 Task: Change  the formatting of the data to Which is Greater than 10 In conditional formating, put the option 'Red Text. 'add another formatting option Format As Table, insert the option Light Gray, Table style light 1 , change the format of Column Width to 15In the sheet   Apex Sales log book
Action: Mouse moved to (17, 128)
Screenshot: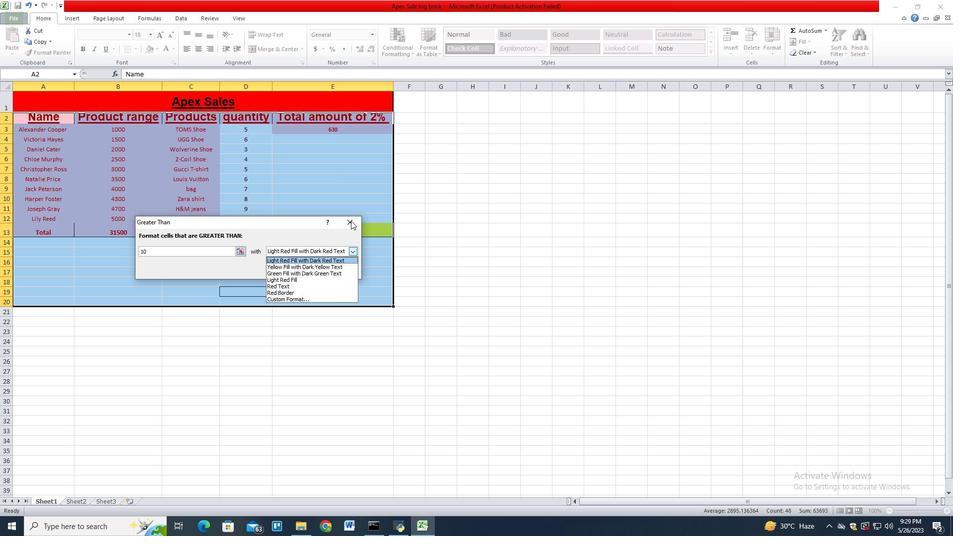 
Action: Mouse pressed left at (17, 128)
Screenshot: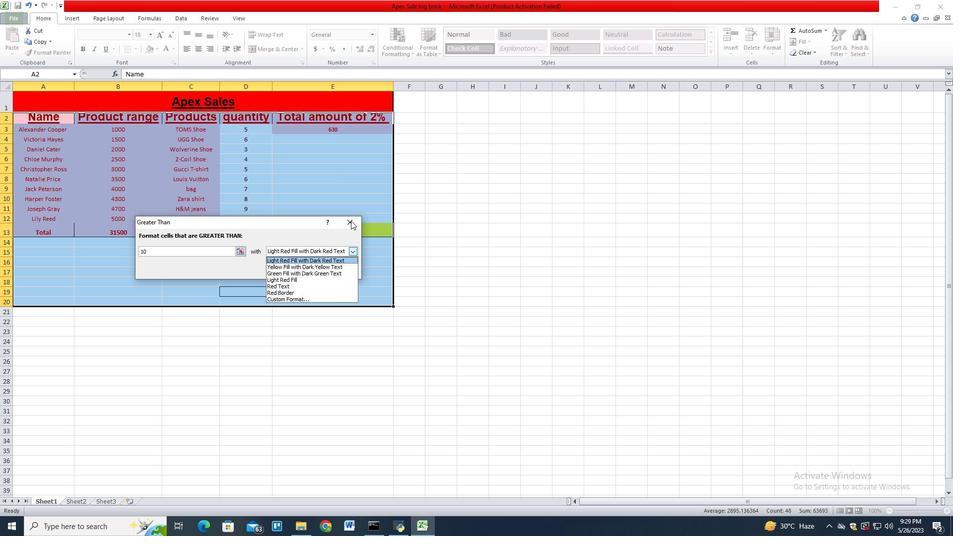 
Action: Mouse moved to (23, 132)
Screenshot: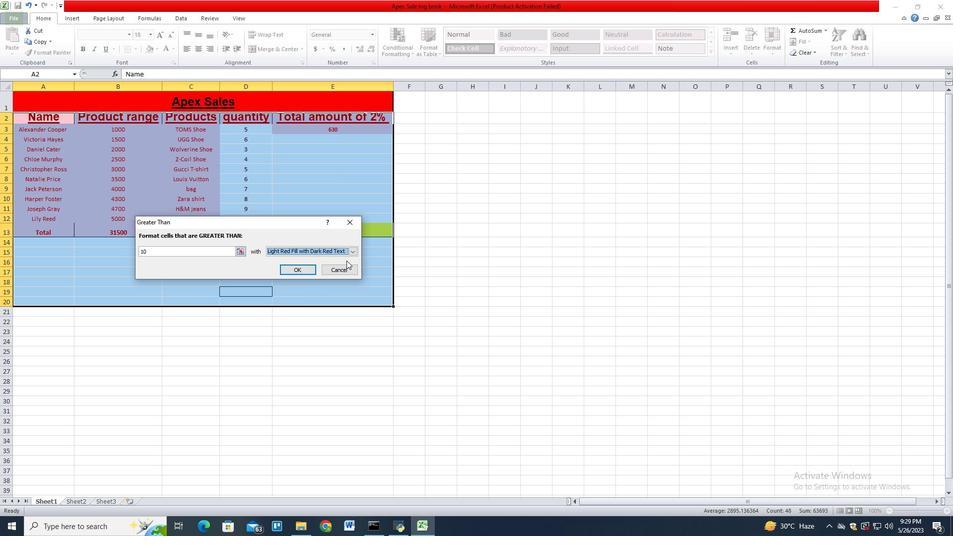 
Action: Mouse pressed left at (23, 132)
Screenshot: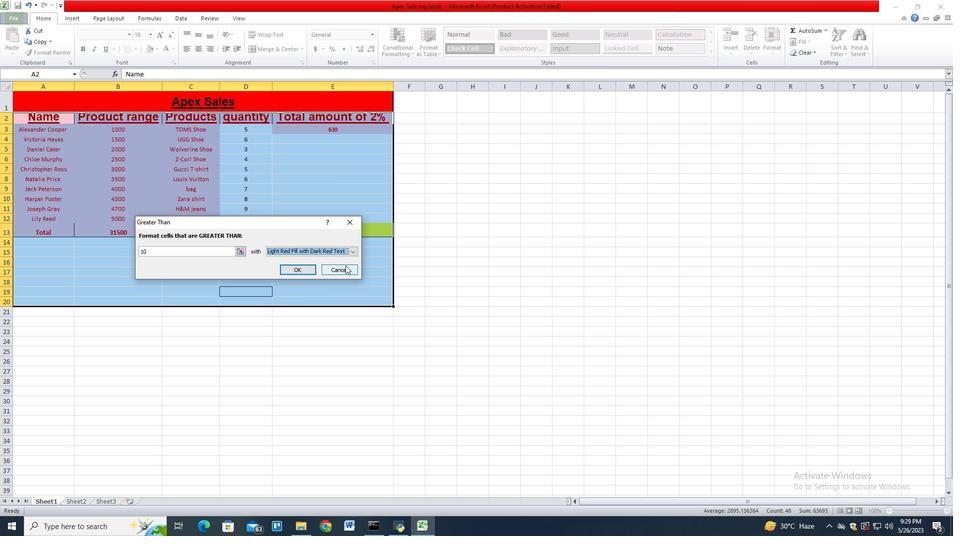 
Action: Mouse moved to (149, 34)
Screenshot: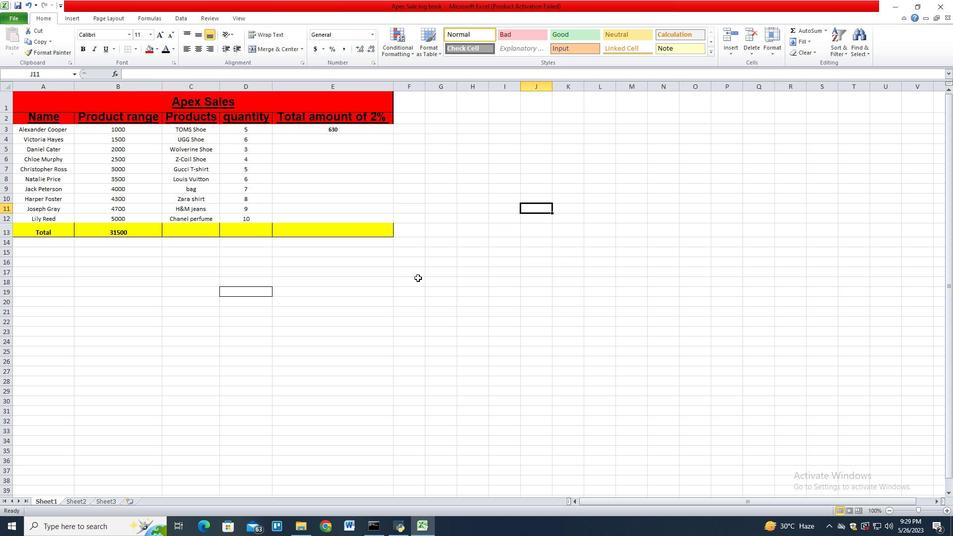 
Action: Mouse pressed left at (149, 34)
Screenshot: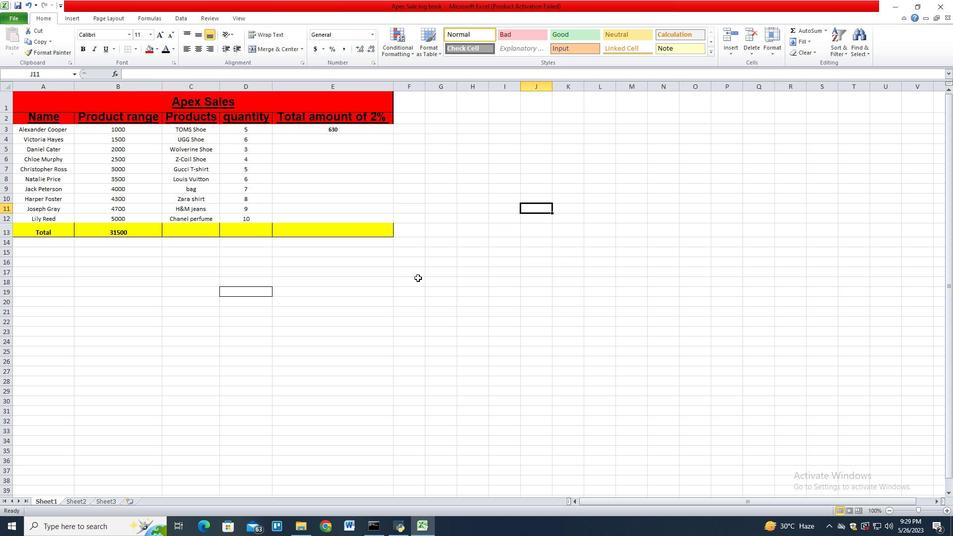 
Action: Mouse moved to (143, 60)
Screenshot: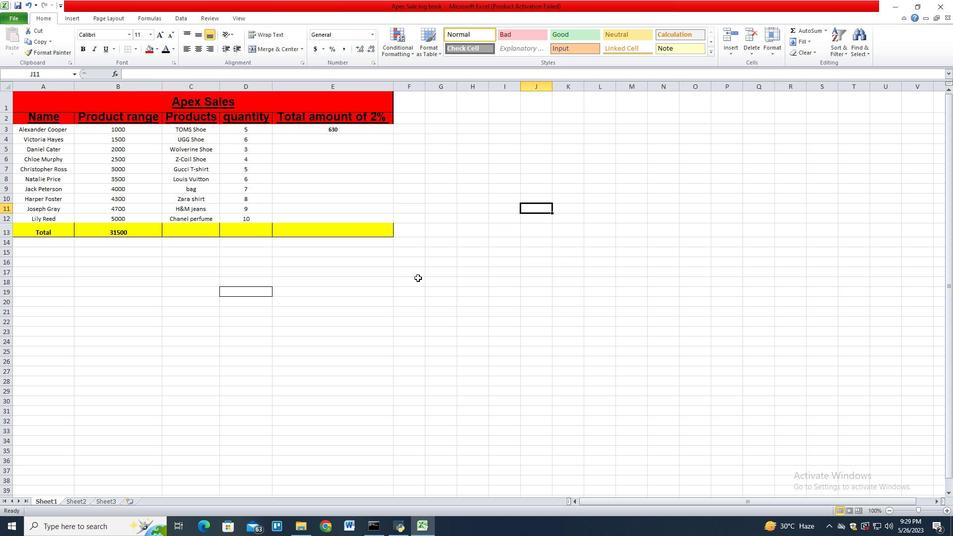 
Action: Mouse pressed left at (143, 60)
Screenshot: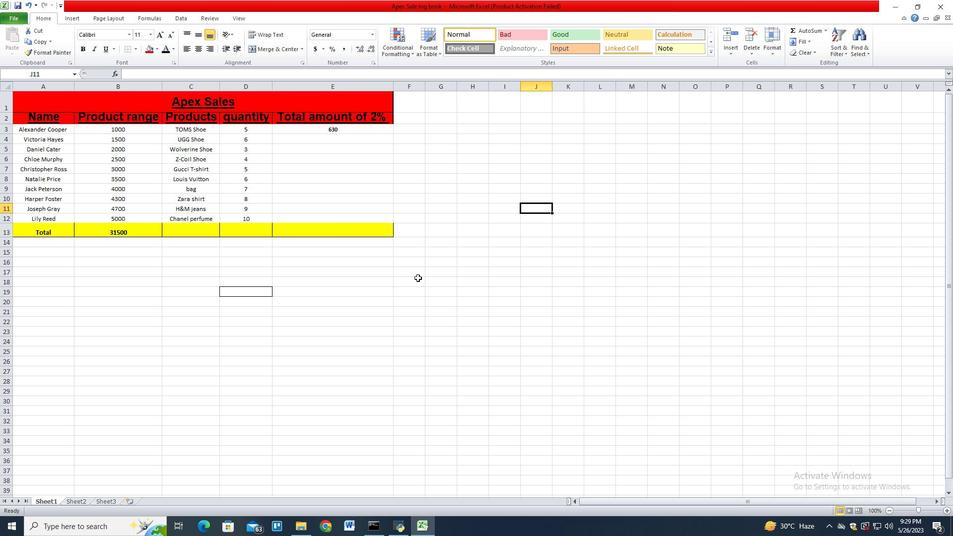 
Action: Mouse moved to (43, 132)
Screenshot: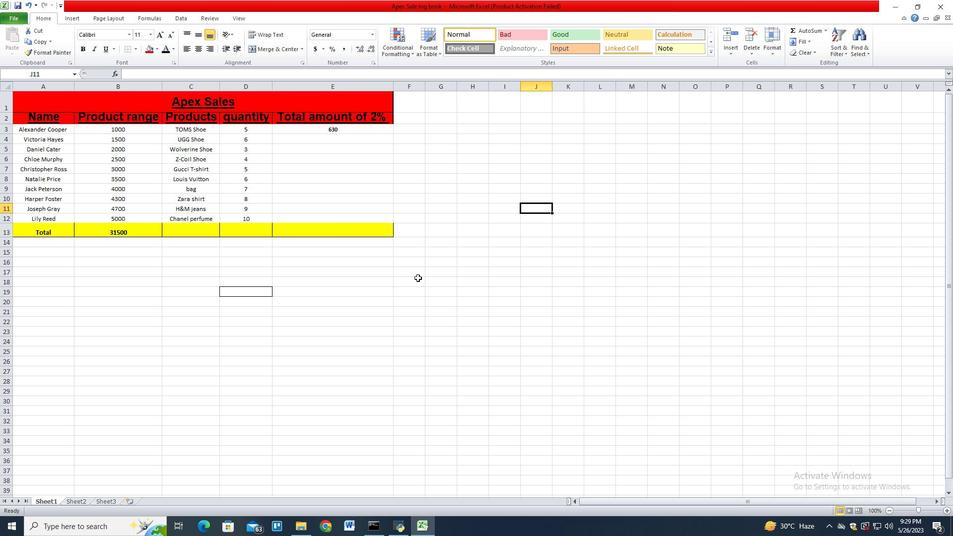 
Action: Mouse pressed left at (43, 132)
Screenshot: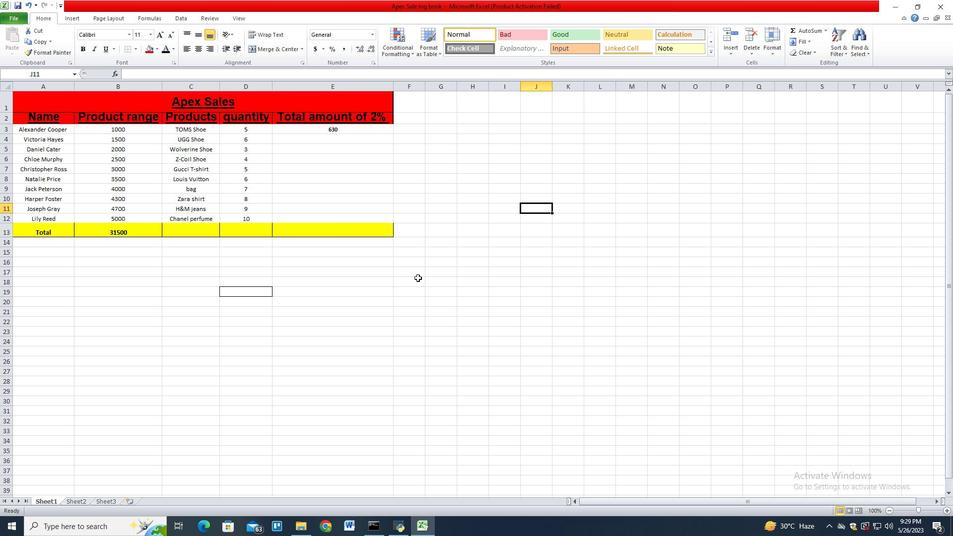 
Action: Mouse moved to (37, 119)
Screenshot: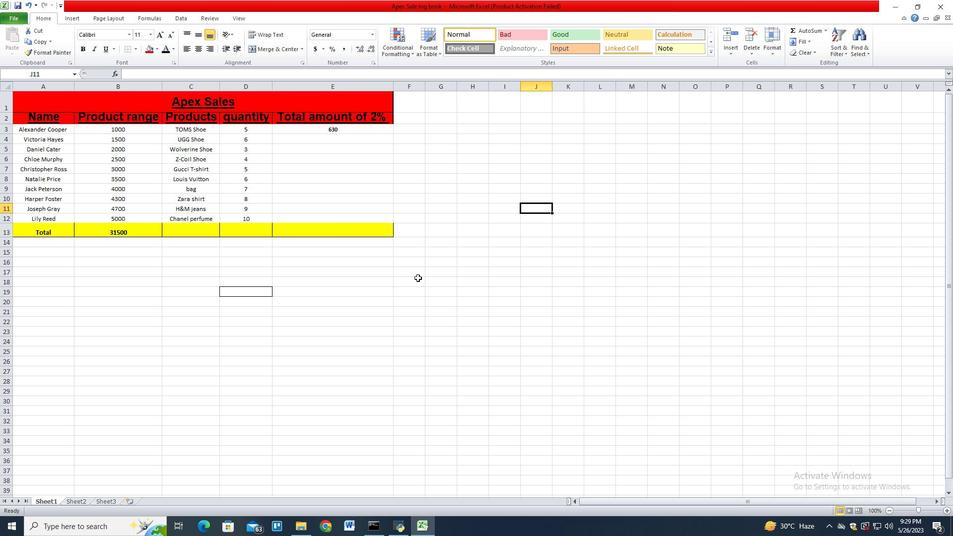 
Action: Mouse pressed left at (37, 119)
Screenshot: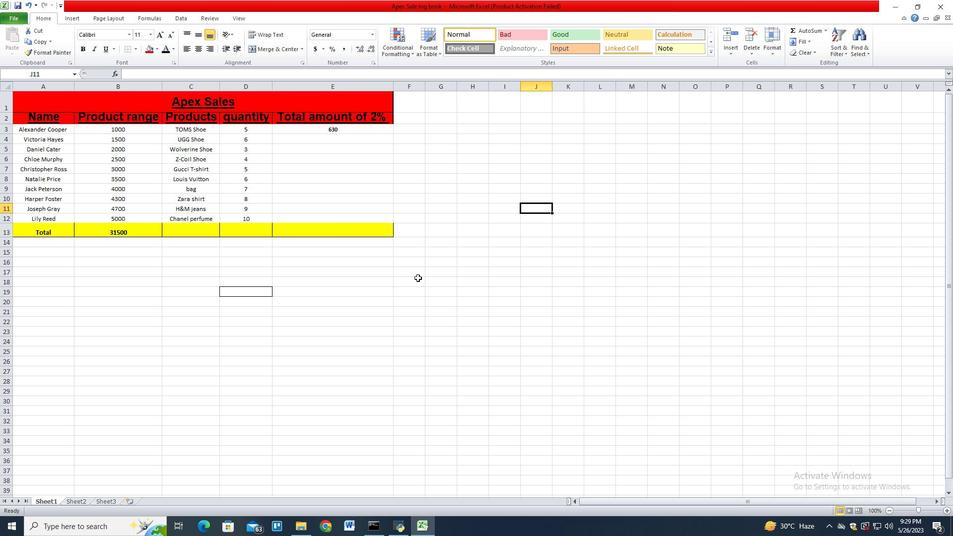 
Action: Mouse moved to (151, 50)
Screenshot: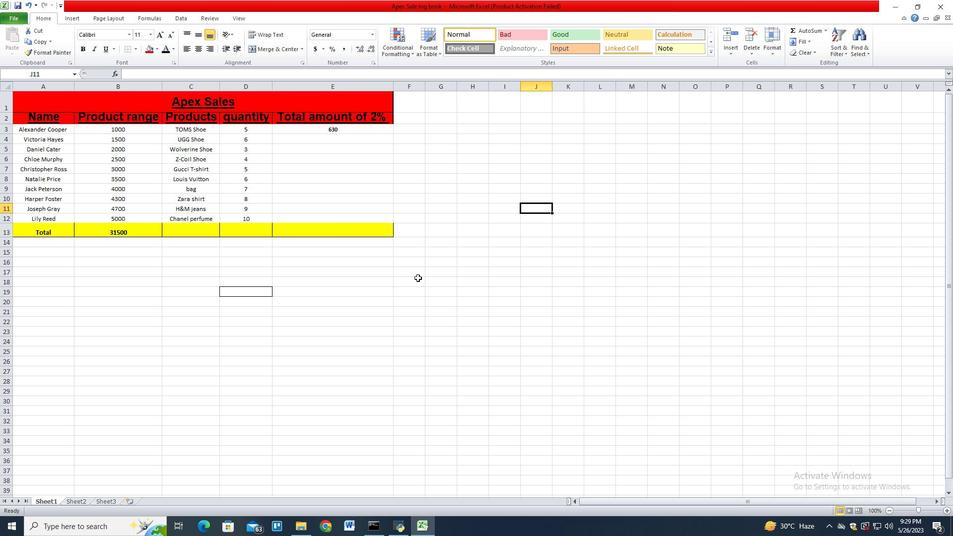 
Action: Mouse pressed left at (151, 50)
Screenshot: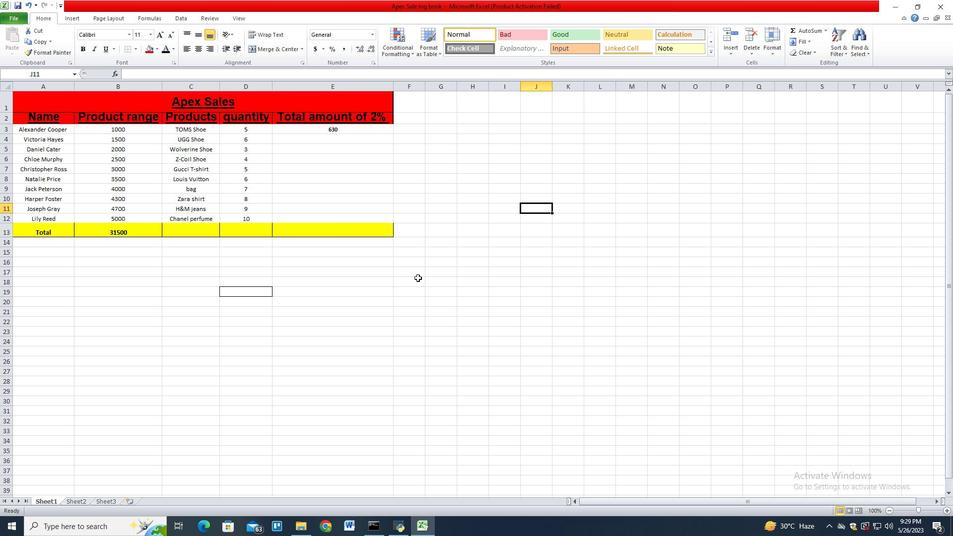 
Action: Mouse moved to (151, 51)
Screenshot: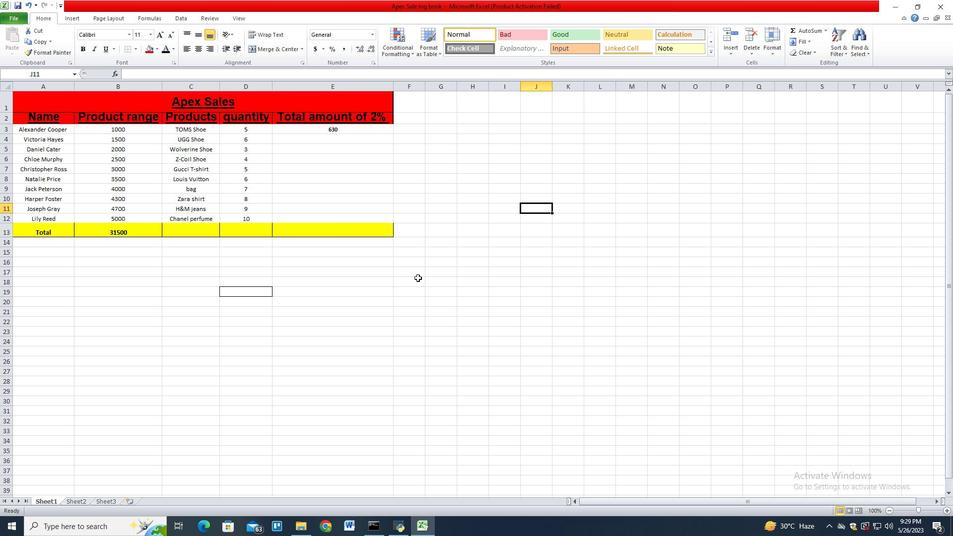 
Action: Mouse pressed left at (151, 51)
Screenshot: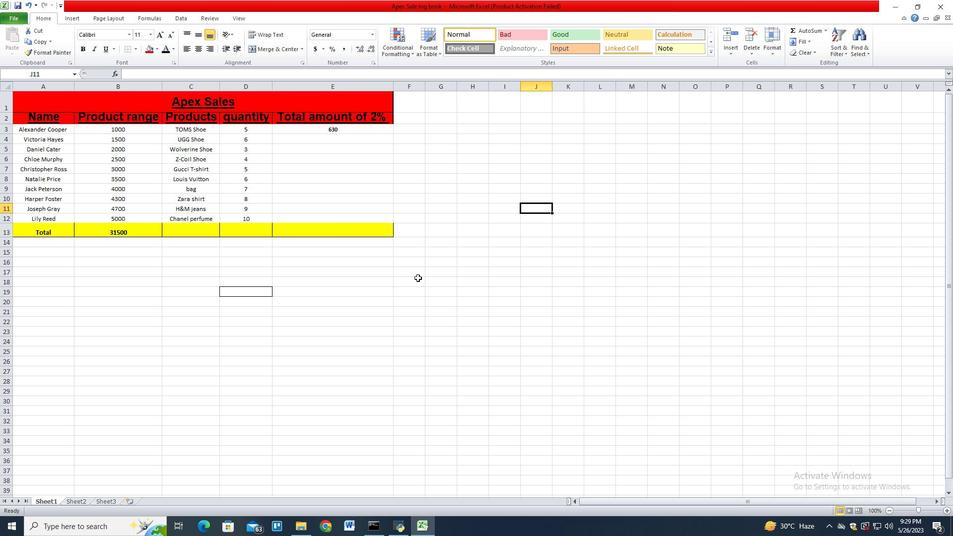 
Action: Mouse moved to (151, 50)
Screenshot: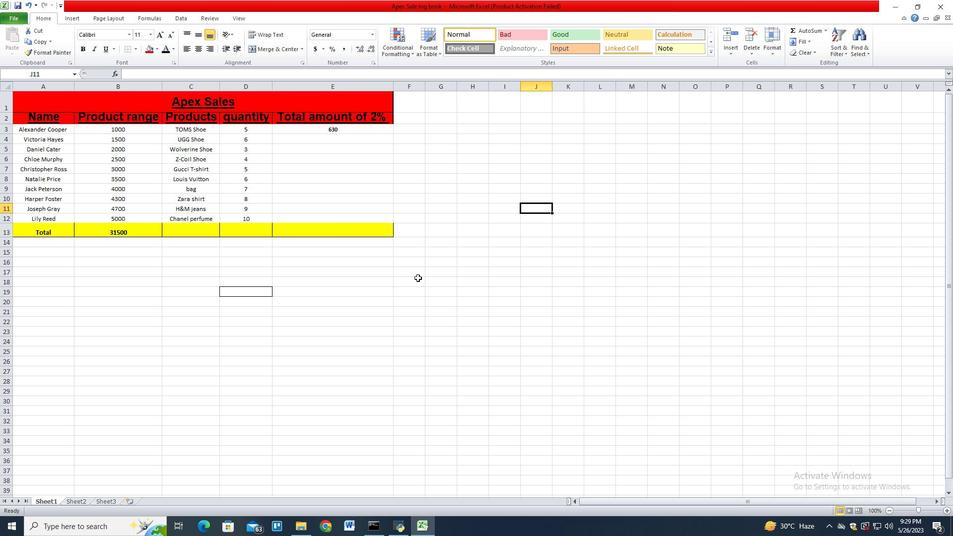 
Action: Mouse pressed left at (151, 50)
Screenshot: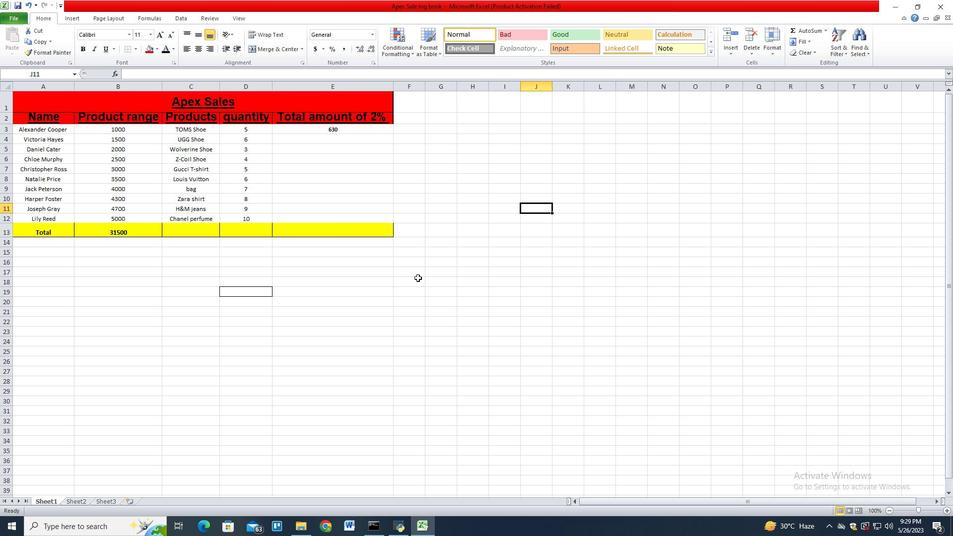 
Action: Mouse moved to (165, 48)
Screenshot: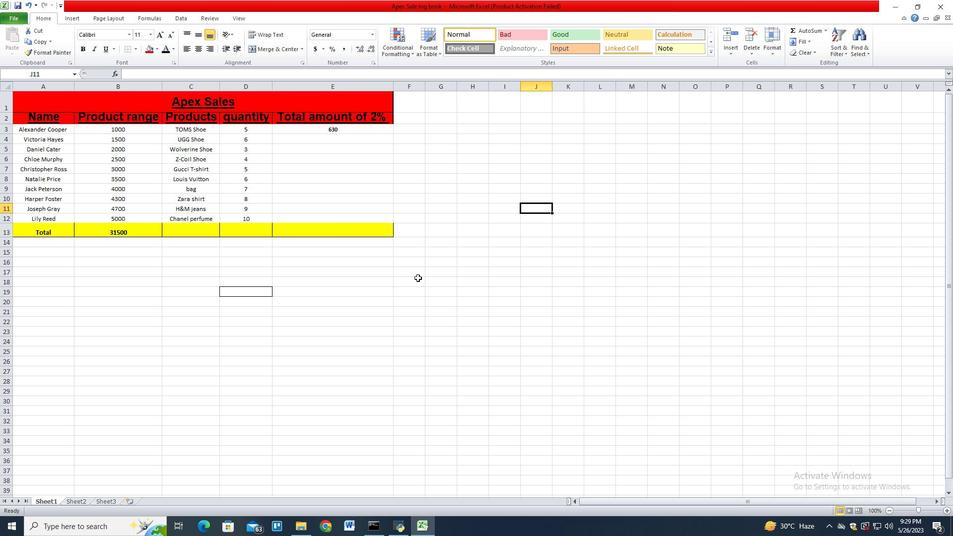 
Action: Mouse pressed left at (165, 48)
Screenshot: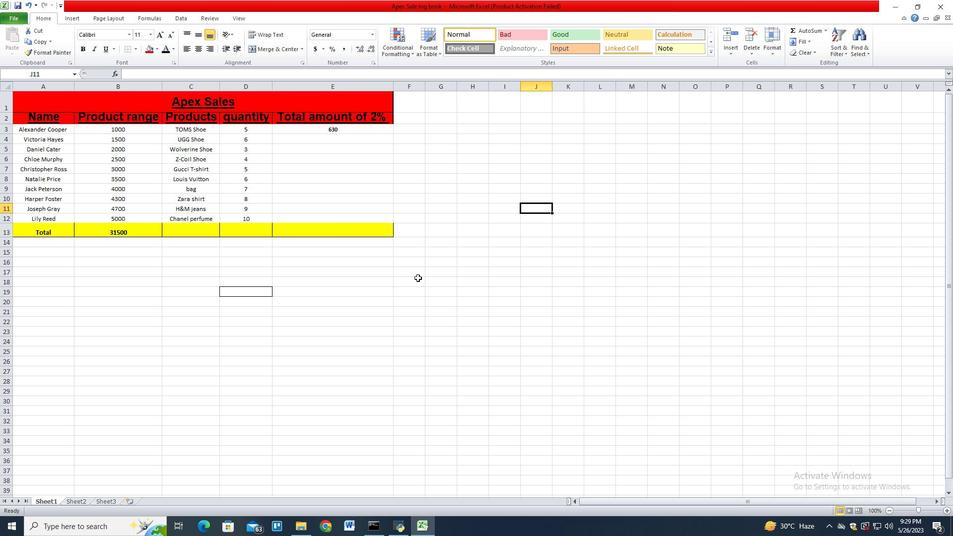 
Action: Mouse moved to (439, 159)
Screenshot: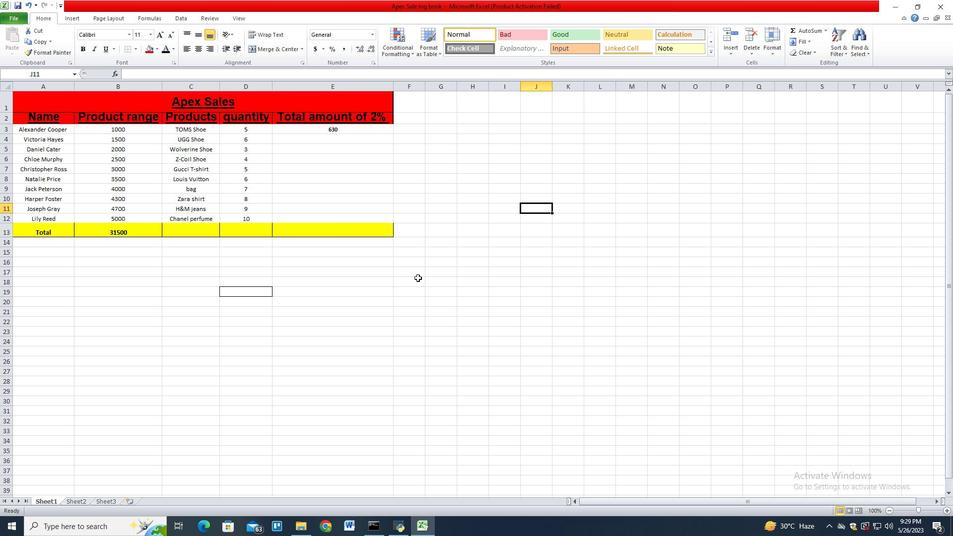 
Action: Mouse pressed left at (439, 159)
Screenshot: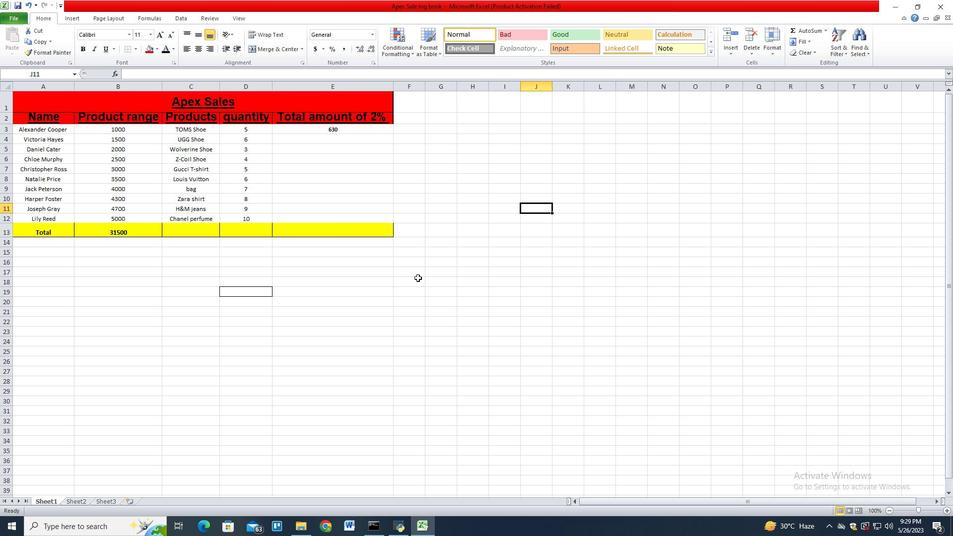 
Action: Mouse moved to (164, 305)
Screenshot: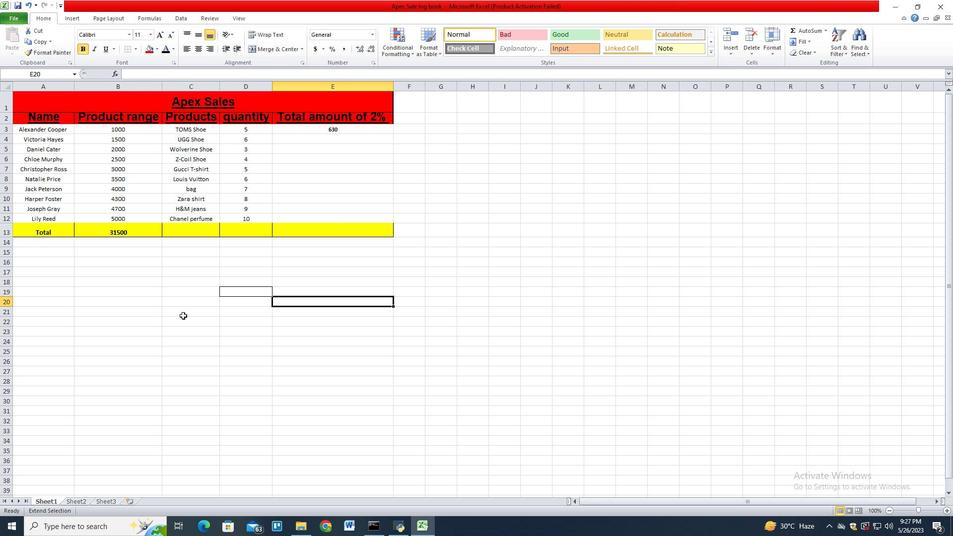 
Action: Mouse pressed left at (164, 305)
Screenshot: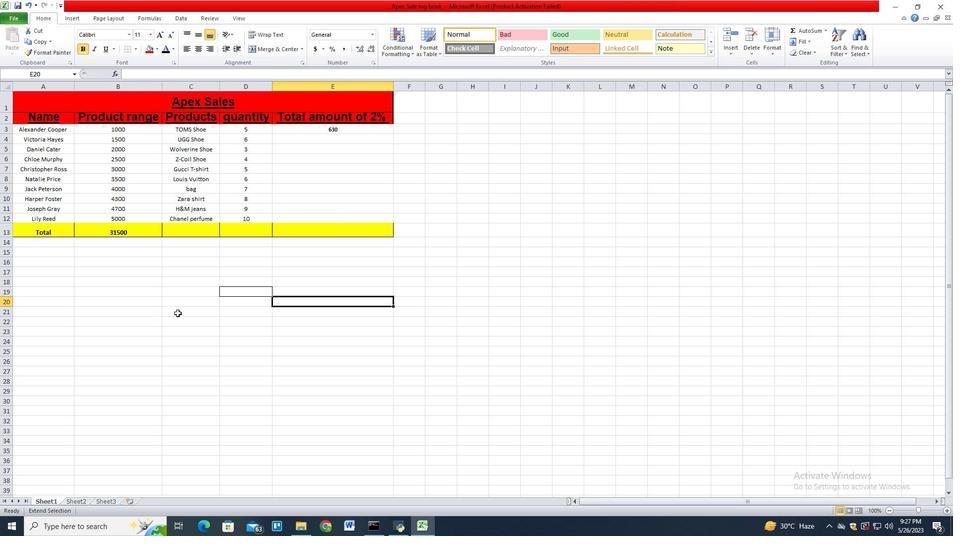
Action: Mouse moved to (155, 103)
Screenshot: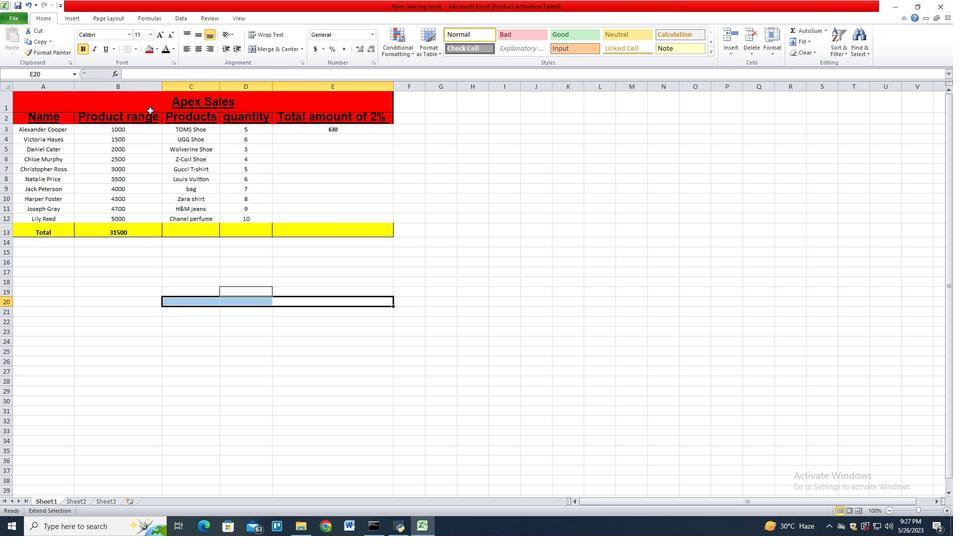
Action: Mouse pressed left at (155, 103)
Screenshot: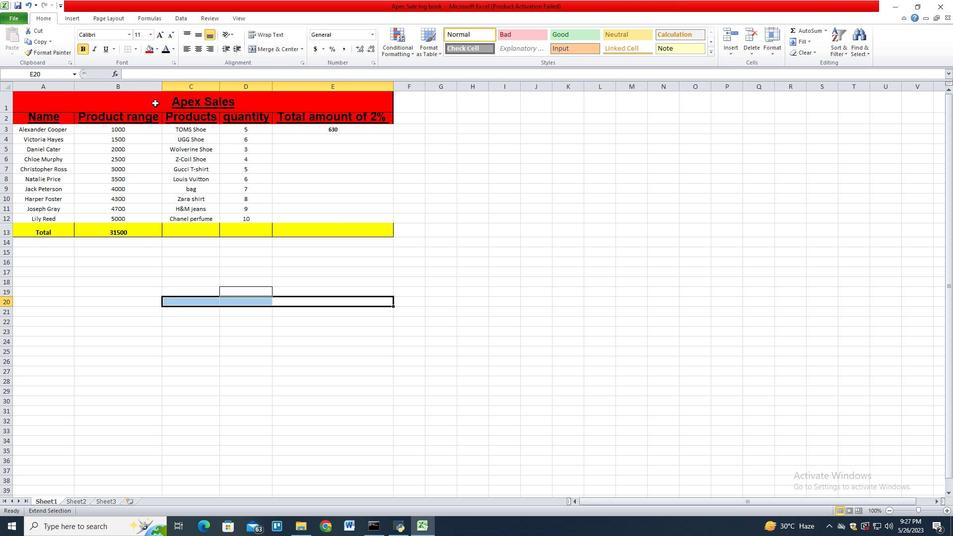 
Action: Mouse moved to (145, 101)
Screenshot: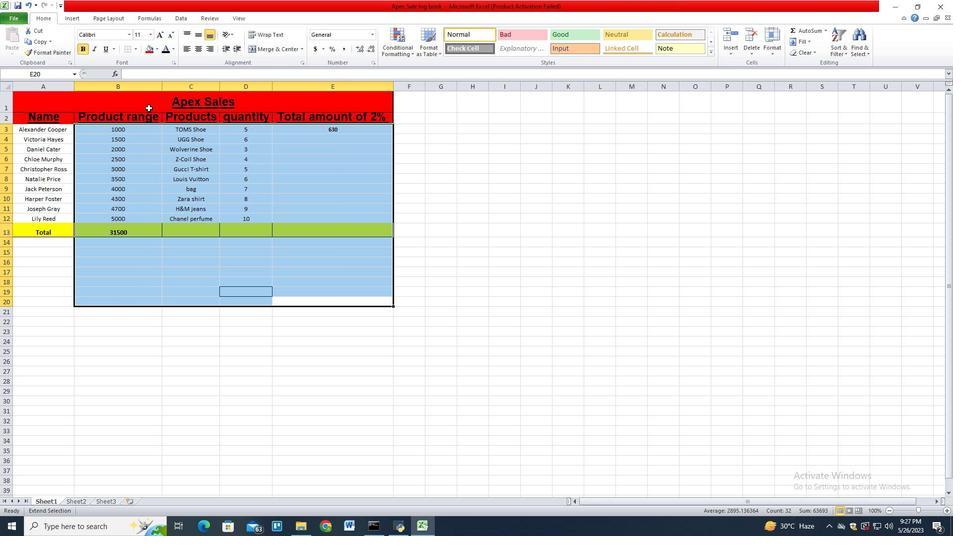 
Action: Mouse pressed left at (145, 101)
Screenshot: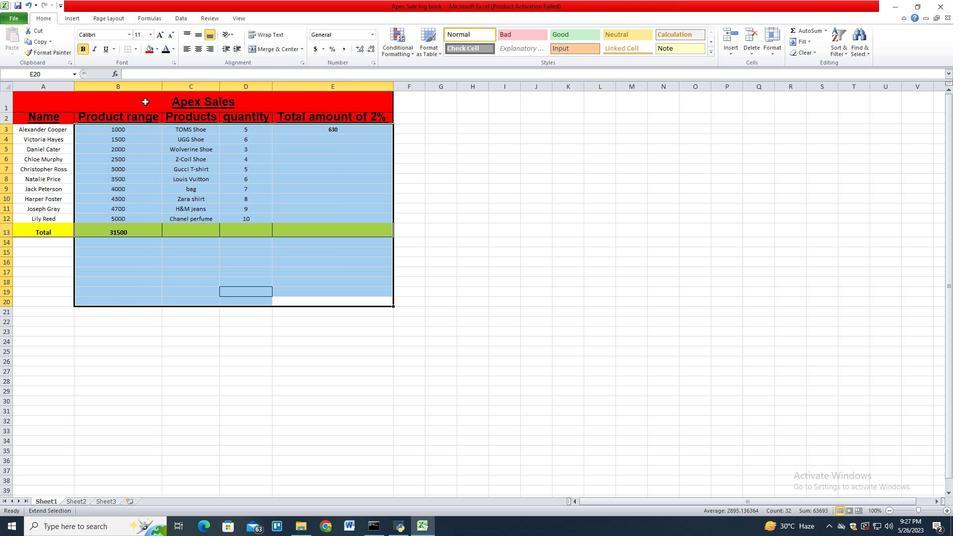 
Action: Mouse moved to (156, 347)
Screenshot: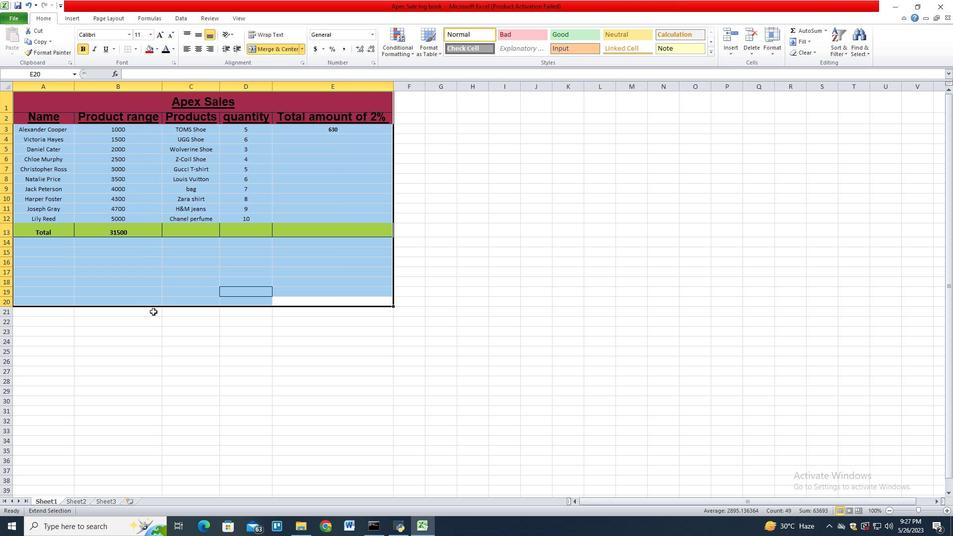 
Action: Mouse pressed left at (156, 347)
Screenshot: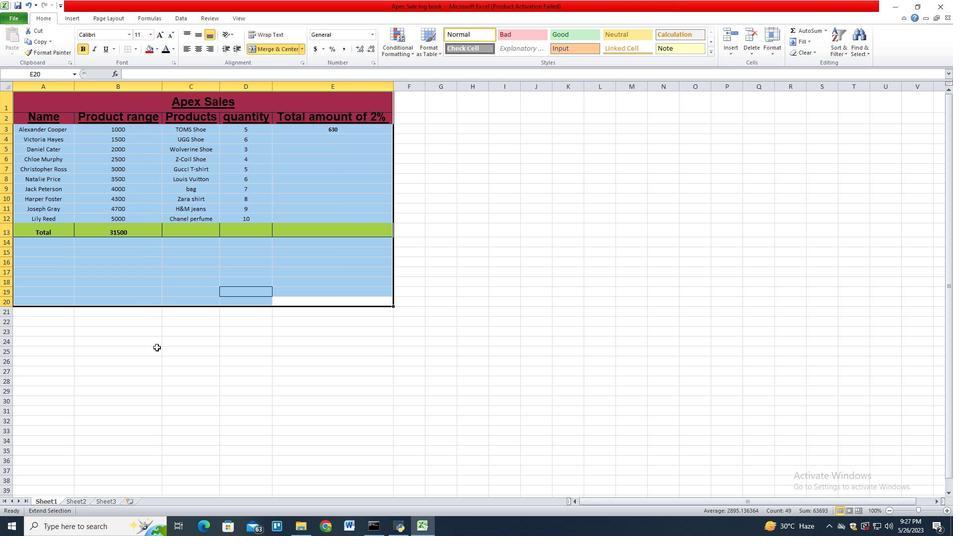 
Action: Mouse moved to (155, 265)
Screenshot: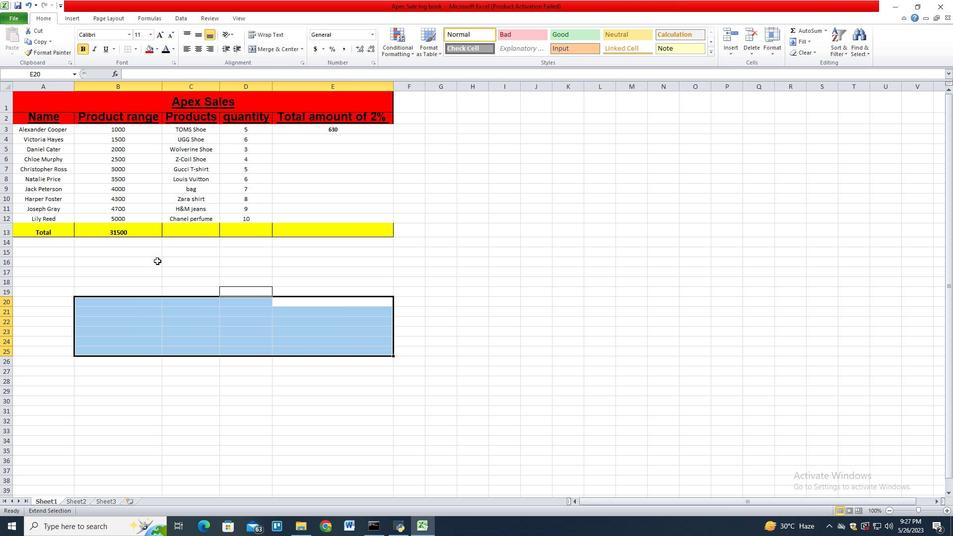 
Action: Mouse pressed left at (155, 265)
Screenshot: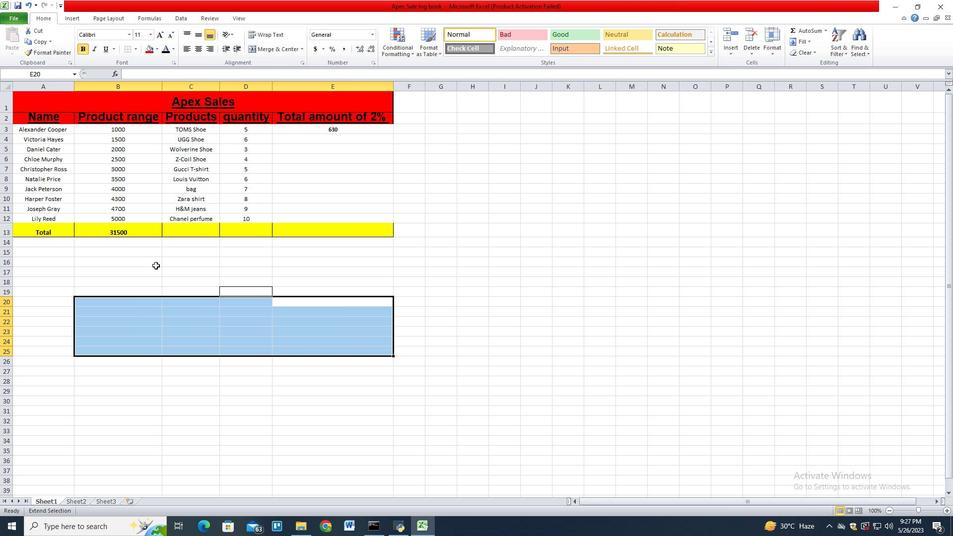 
Action: Mouse moved to (443, 272)
Screenshot: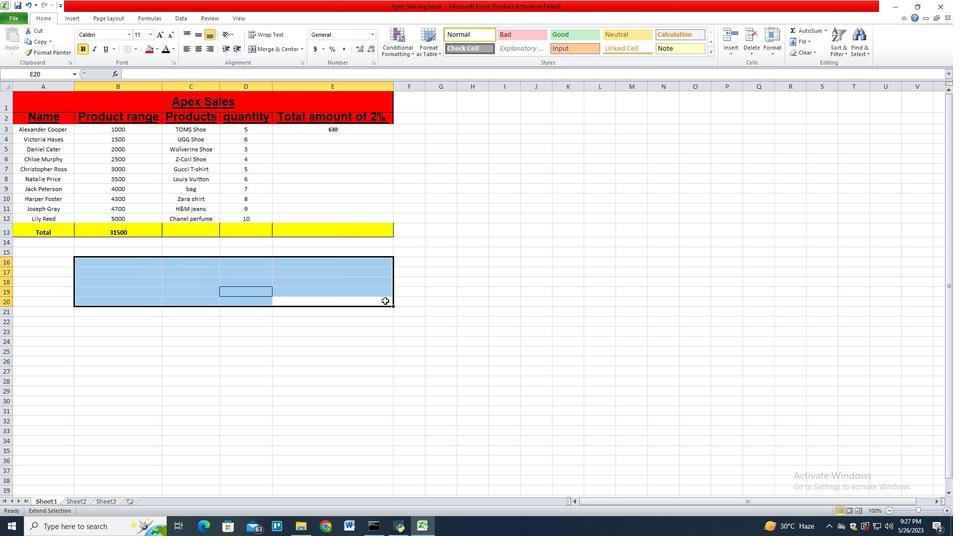 
Action: Mouse pressed left at (443, 272)
Screenshot: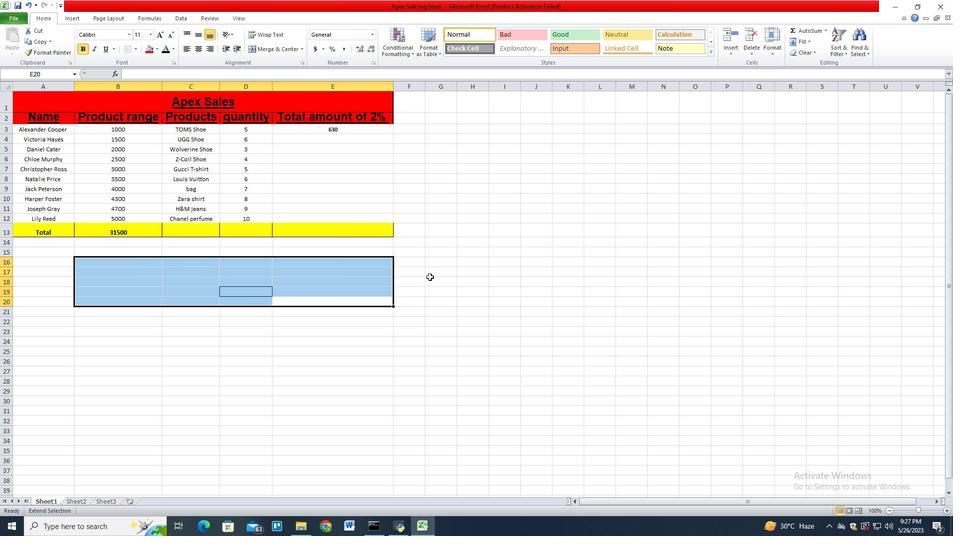 
Action: Mouse moved to (155, 95)
Screenshot: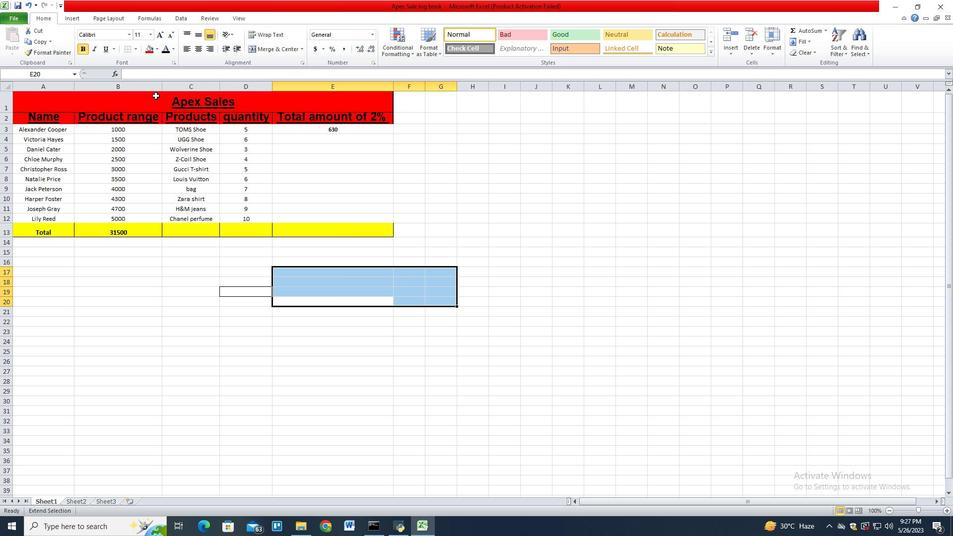 
Action: Mouse pressed left at (155, 95)
Screenshot: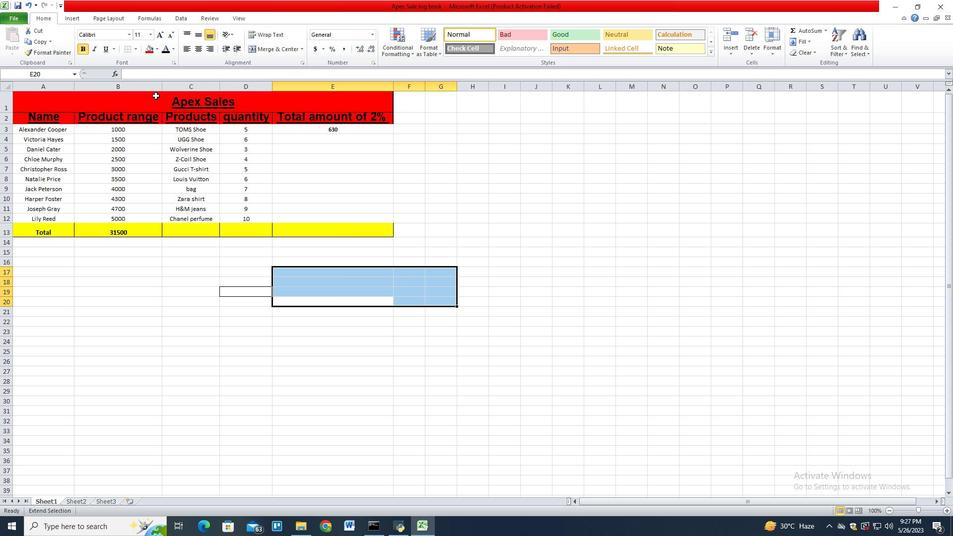 
Action: Mouse moved to (264, 311)
Screenshot: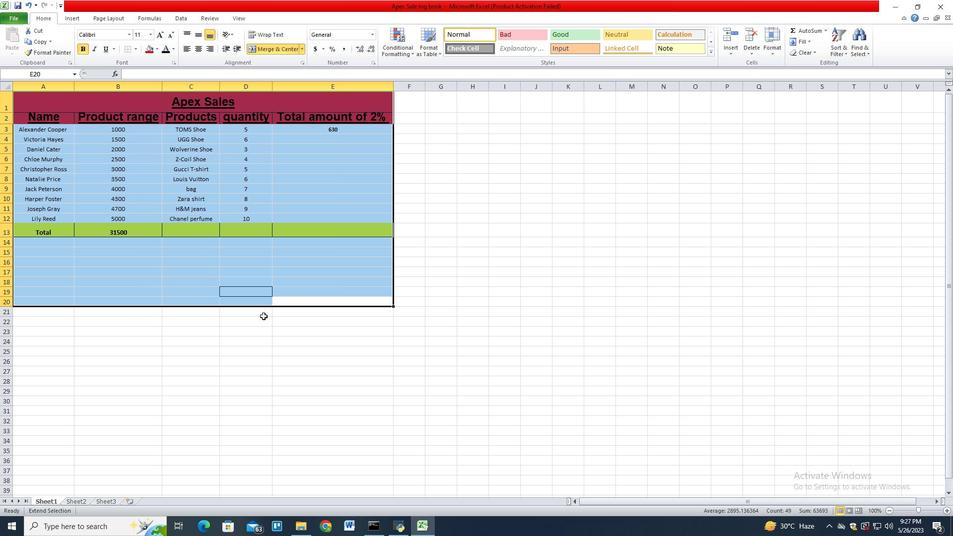 
Action: Mouse pressed left at (264, 311)
Screenshot: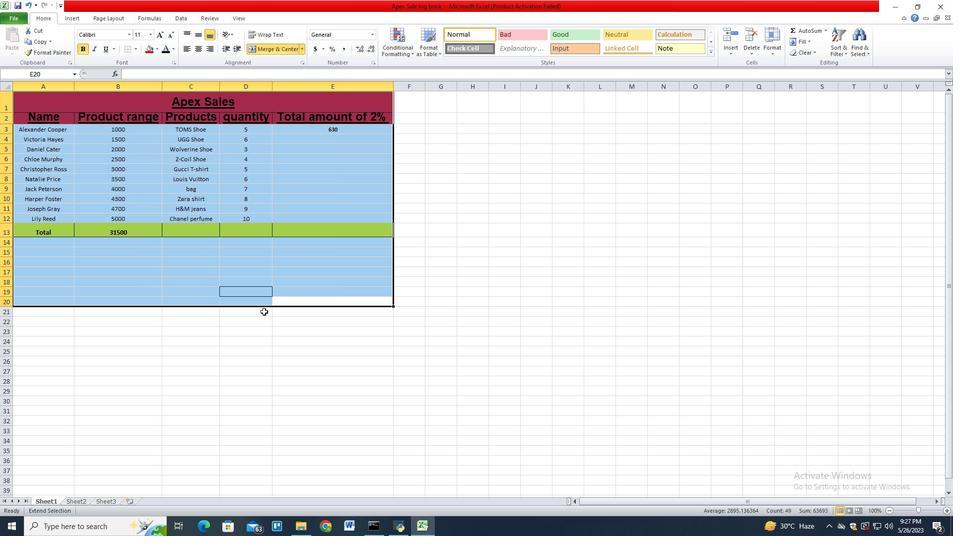 
Action: Mouse moved to (413, 259)
Screenshot: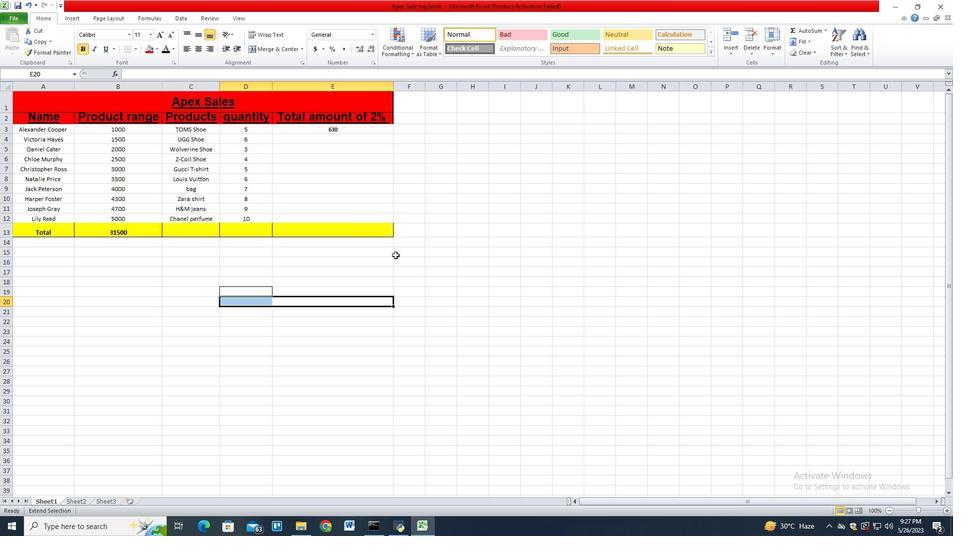 
Action: Mouse pressed left at (413, 259)
Screenshot: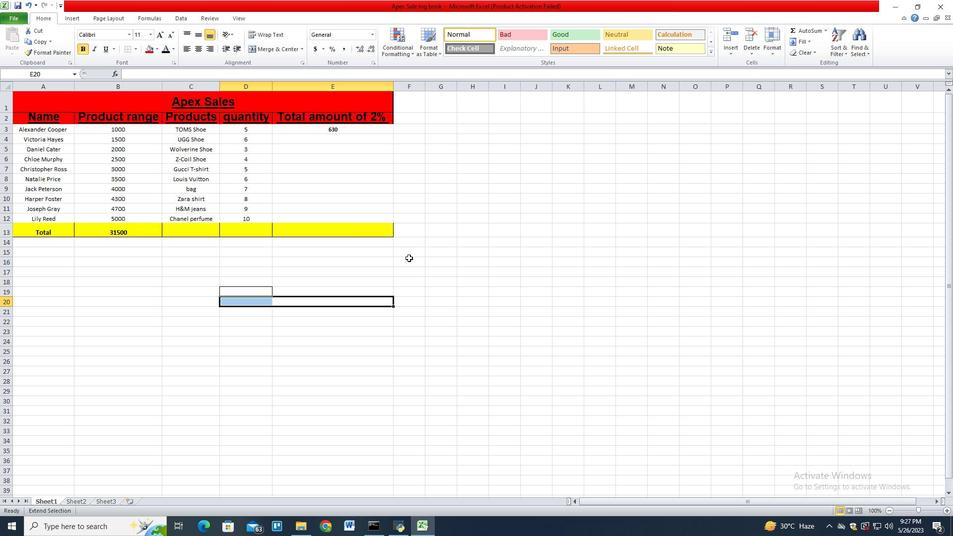 
Action: Mouse moved to (429, 228)
Screenshot: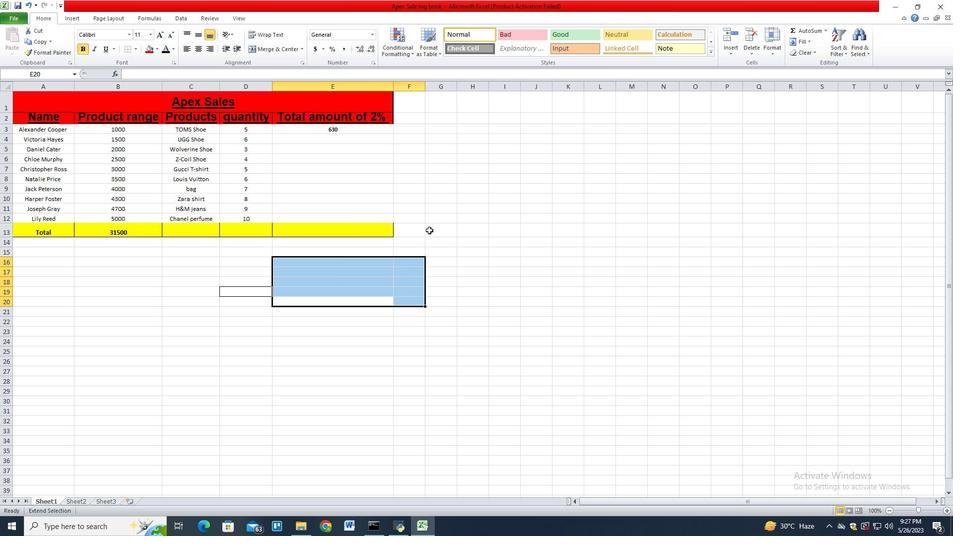 
Action: Mouse pressed left at (429, 228)
Screenshot: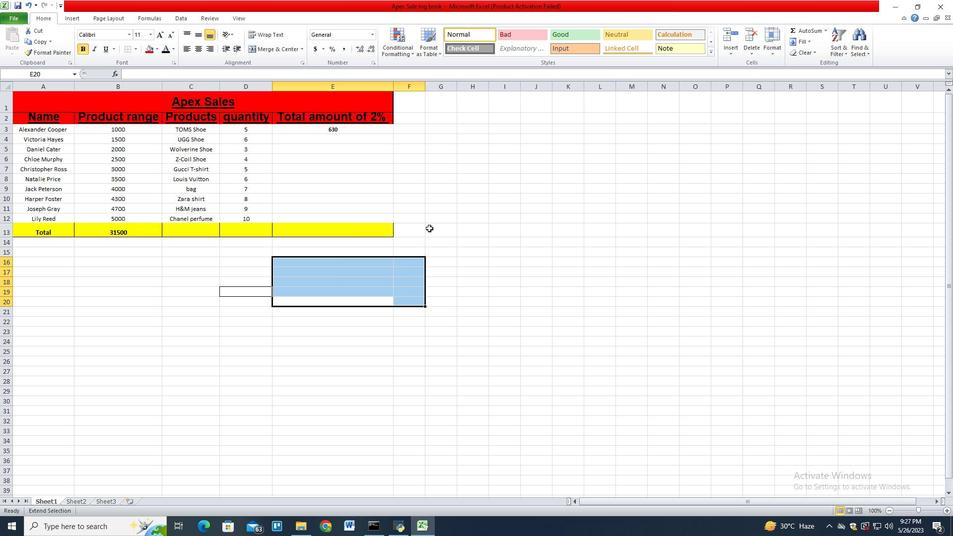 
Action: Mouse moved to (364, 362)
Screenshot: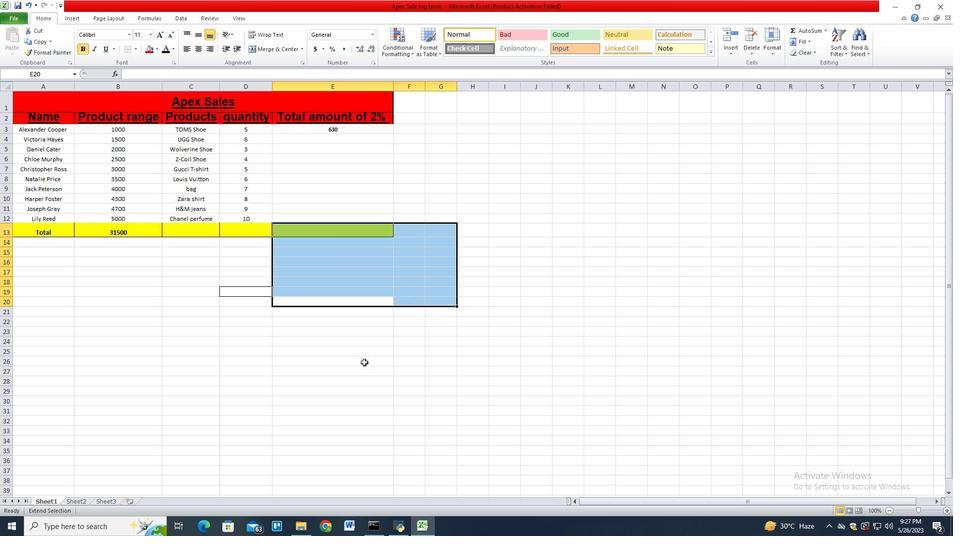 
Action: Mouse pressed left at (364, 362)
Screenshot: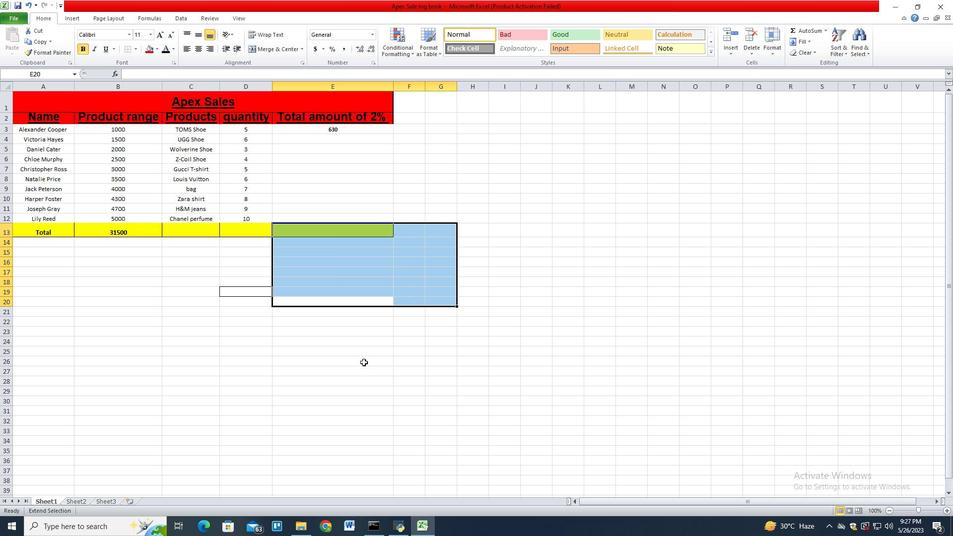 
Action: Mouse moved to (17, 100)
Screenshot: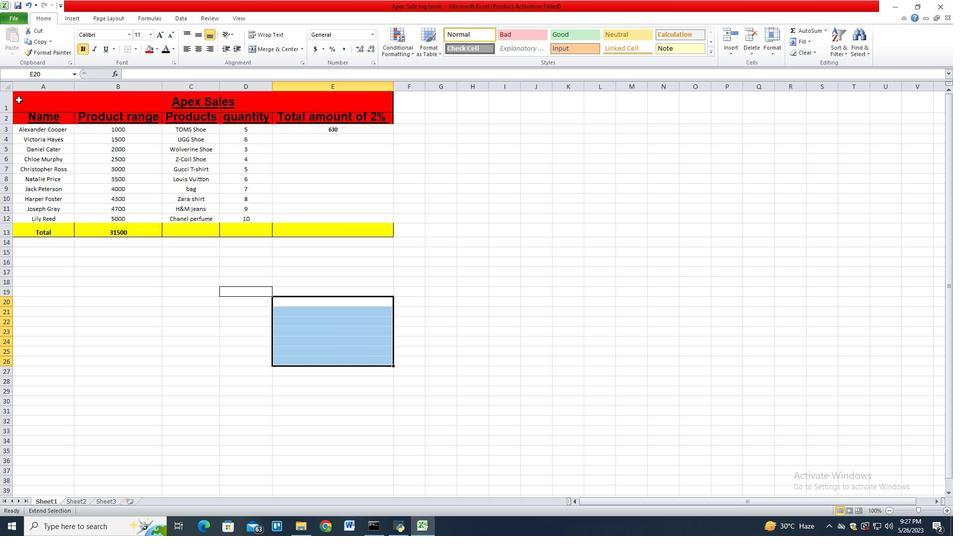 
Action: Mouse pressed left at (17, 100)
Screenshot: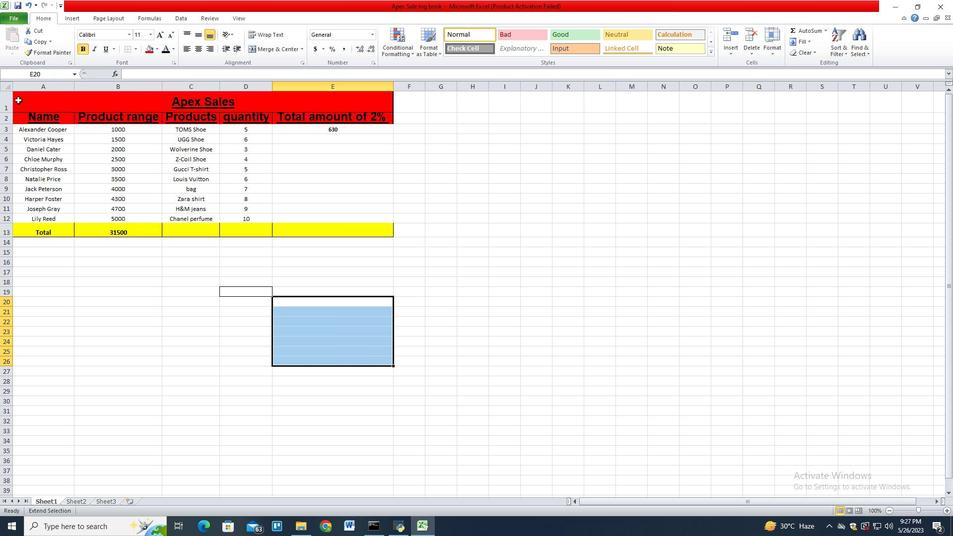 
Action: Mouse moved to (219, 305)
Screenshot: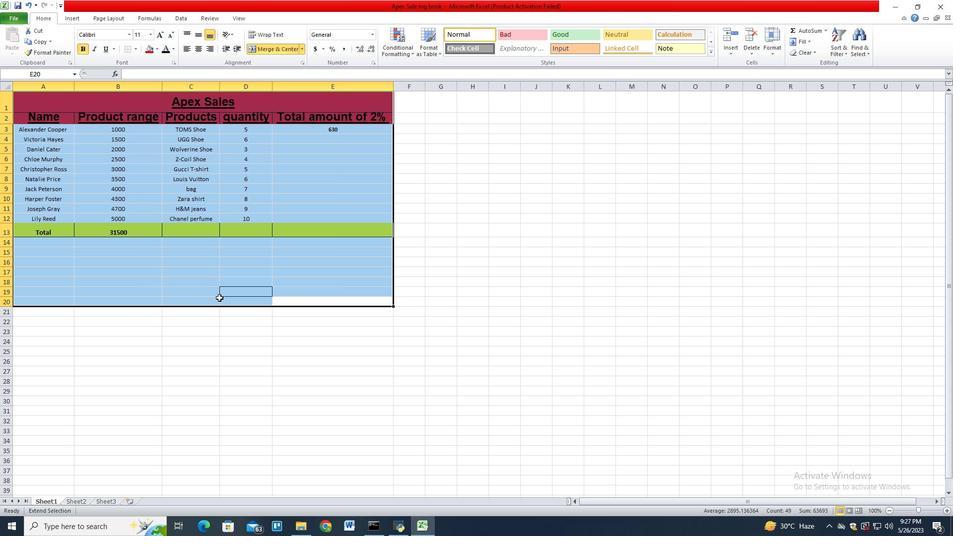 
Action: Mouse pressed left at (219, 305)
Screenshot: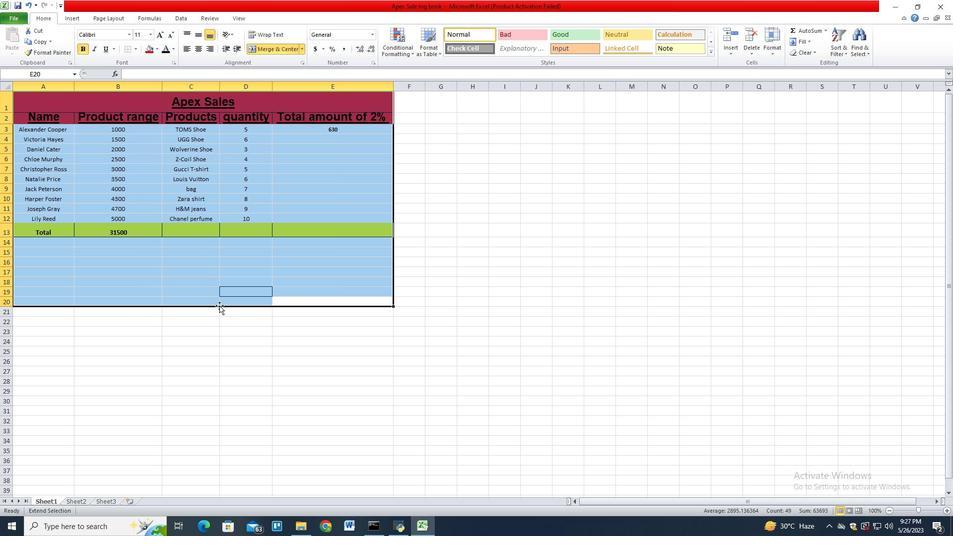 
Action: Mouse moved to (210, 308)
Screenshot: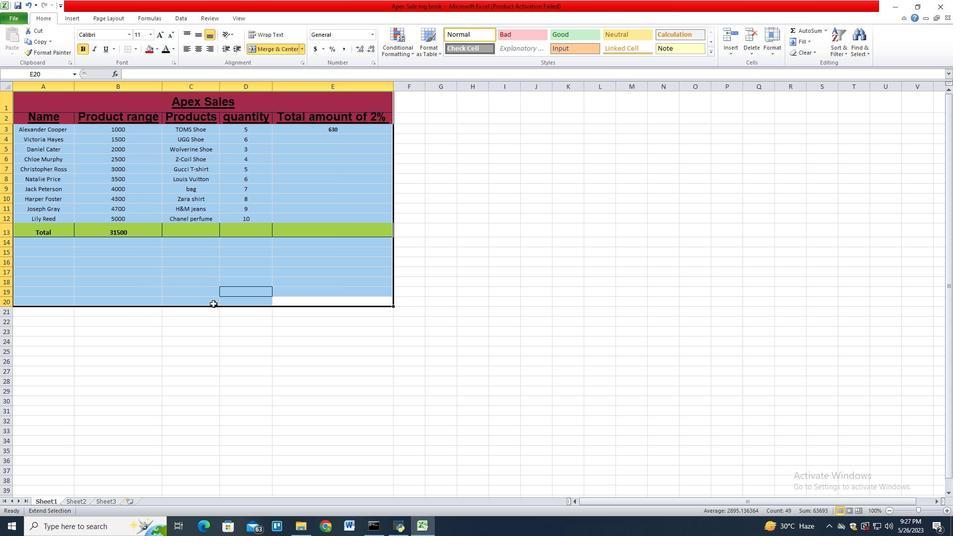 
Action: Mouse pressed left at (210, 308)
Screenshot: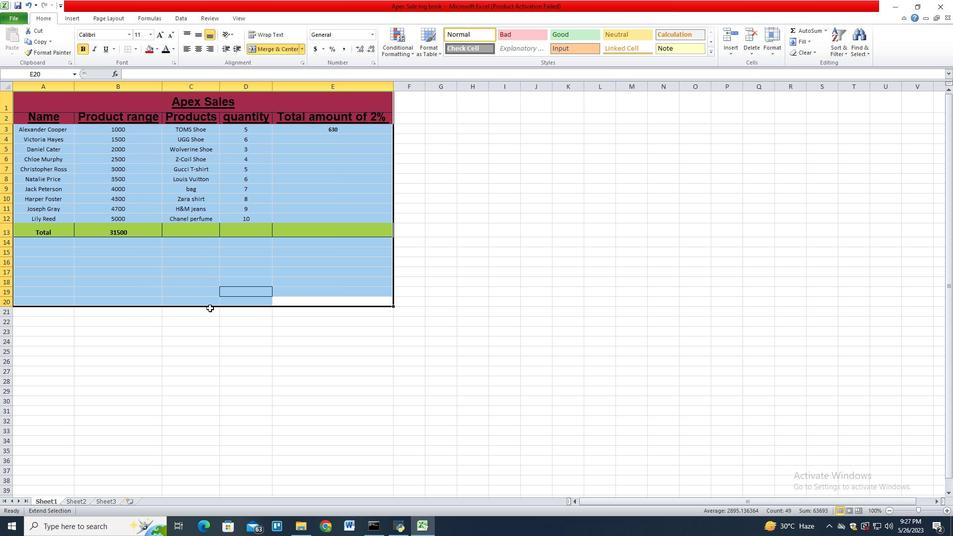 
Action: Mouse moved to (373, 195)
Screenshot: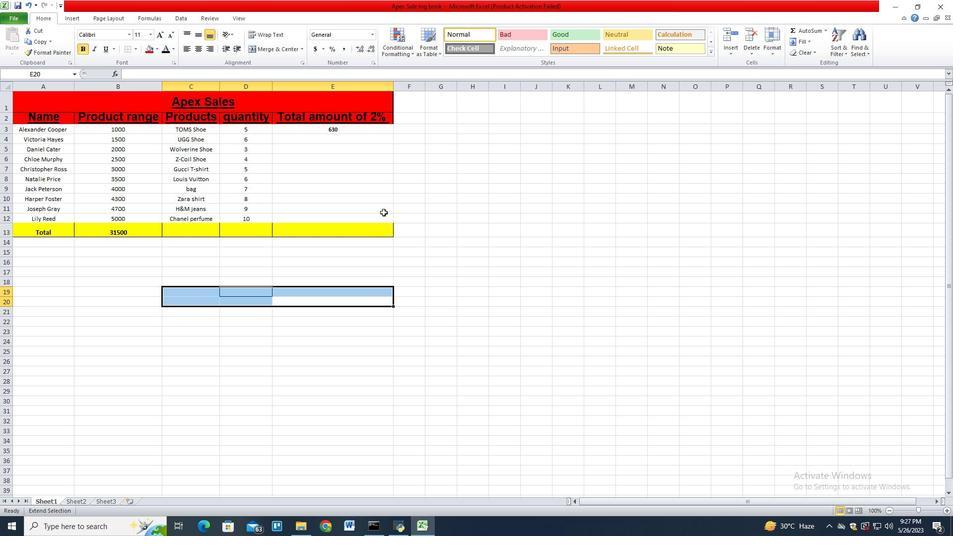 
Action: Mouse pressed left at (373, 195)
Screenshot: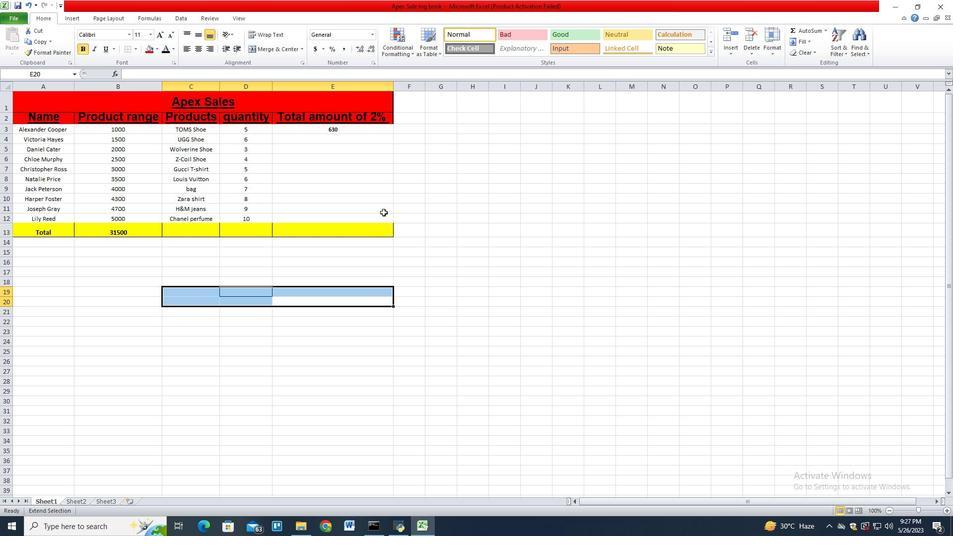 
Action: Mouse moved to (380, 185)
Screenshot: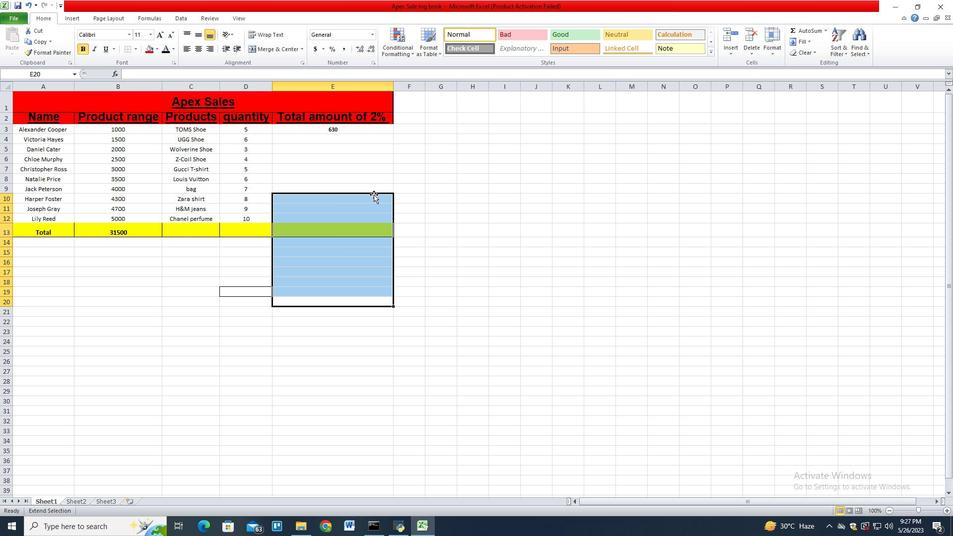 
Action: Mouse pressed left at (380, 185)
Screenshot: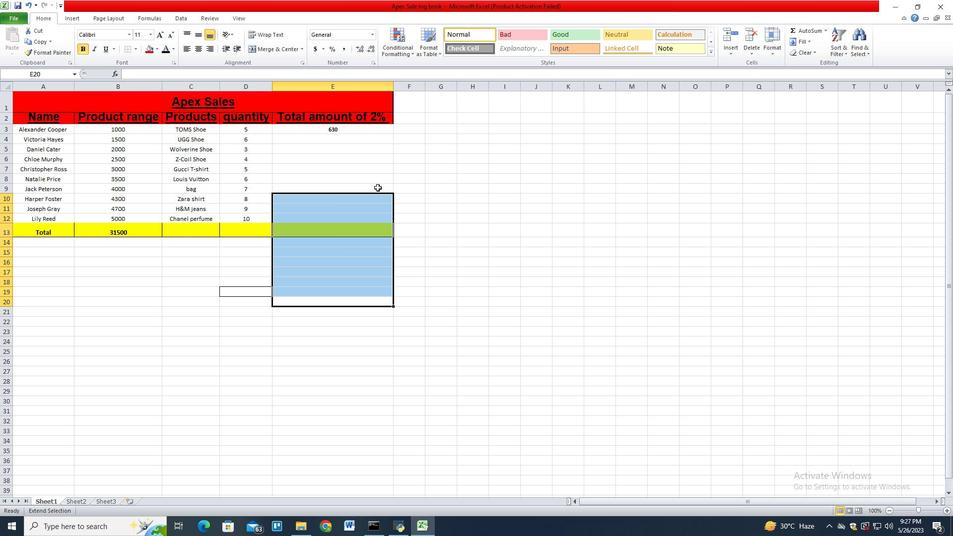 
Action: Mouse moved to (364, 142)
Screenshot: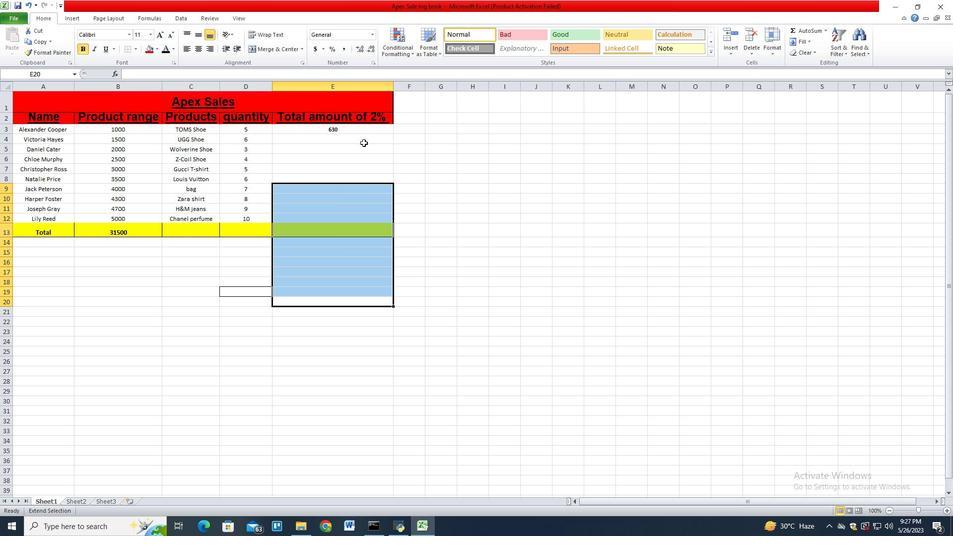 
Action: Mouse pressed left at (364, 142)
Screenshot: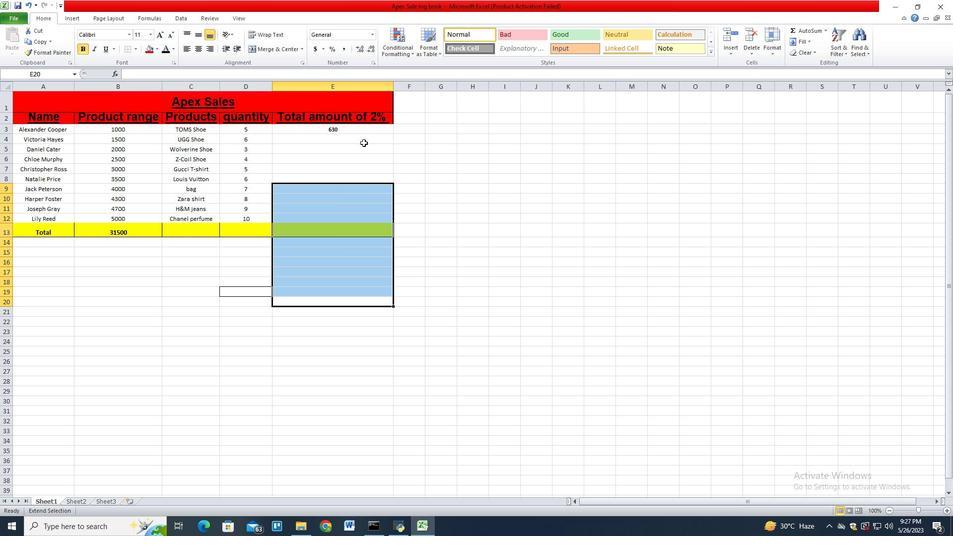 
Action: Mouse moved to (417, 153)
Screenshot: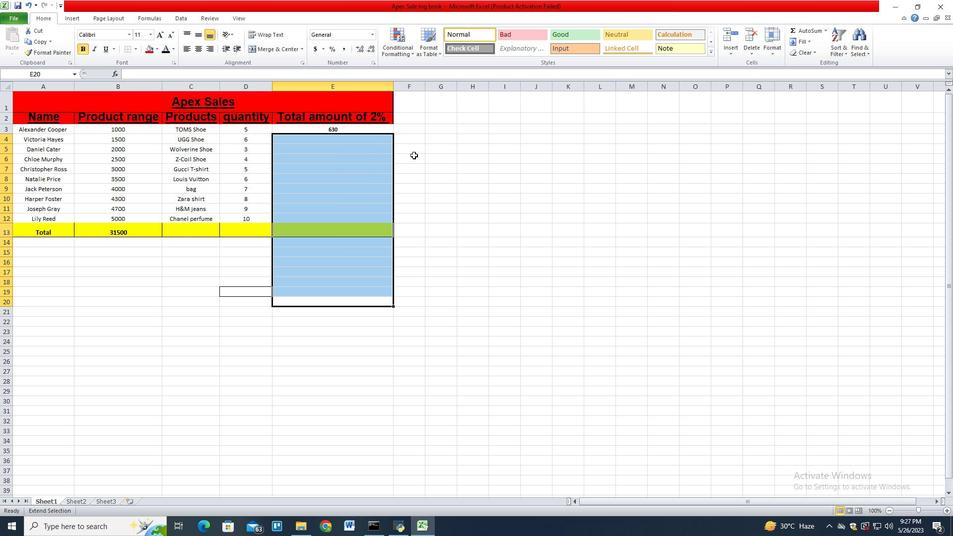 
Action: Mouse pressed left at (417, 153)
Screenshot: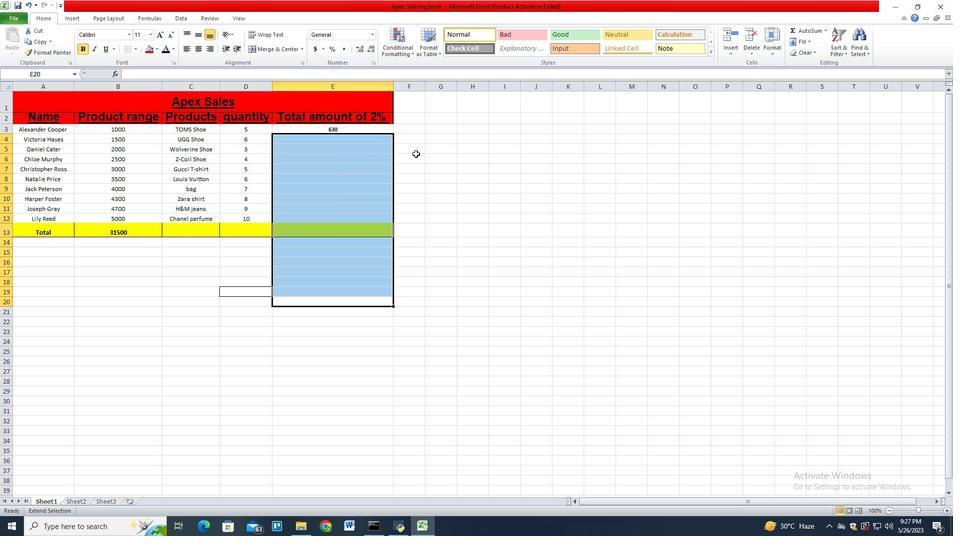
Action: Mouse moved to (28, 97)
Screenshot: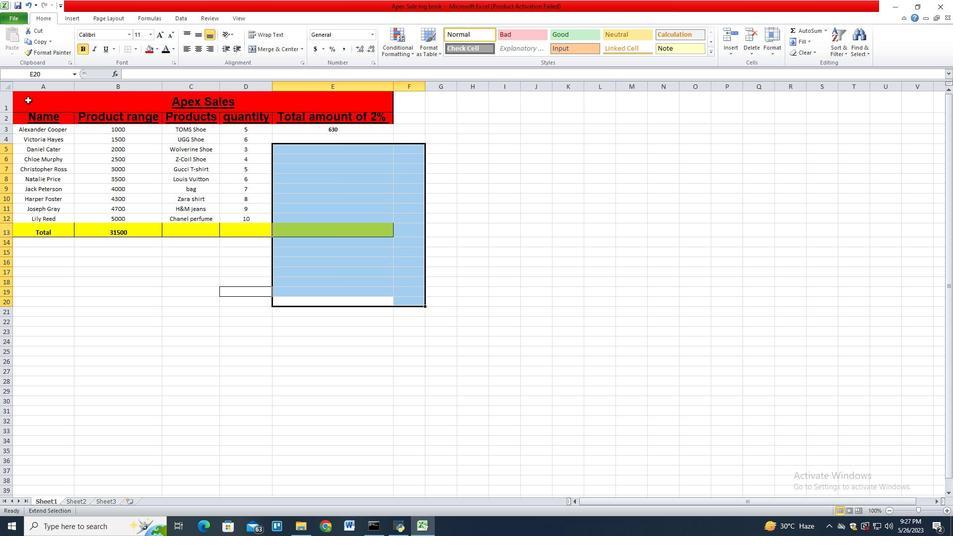 
Action: Mouse pressed left at (28, 97)
Screenshot: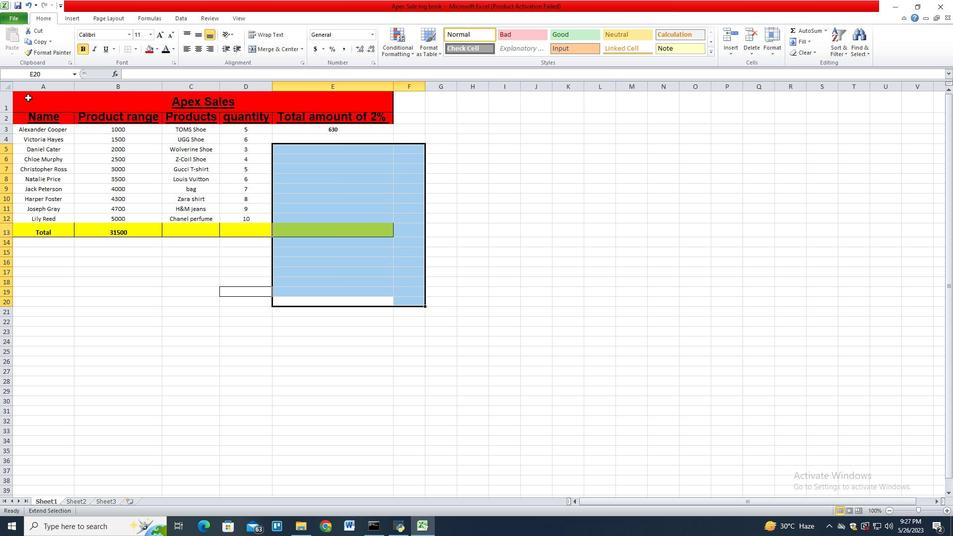 
Action: Mouse moved to (131, 305)
Screenshot: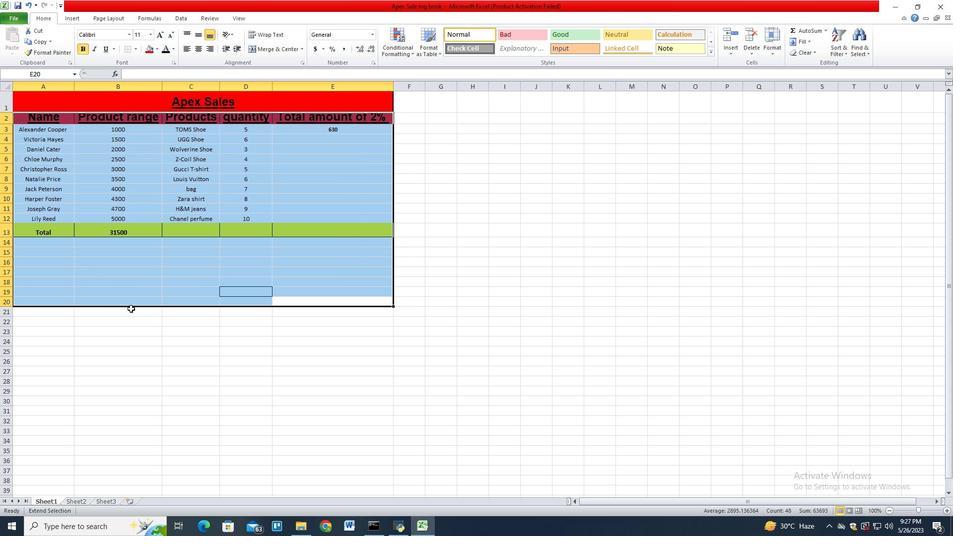 
Action: Mouse pressed left at (131, 305)
Screenshot: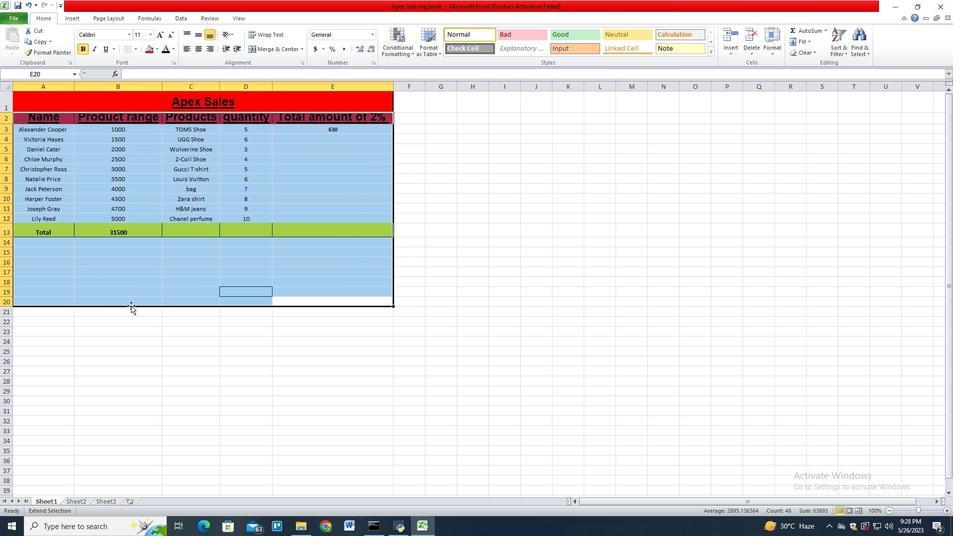 
Action: Mouse moved to (494, 290)
Screenshot: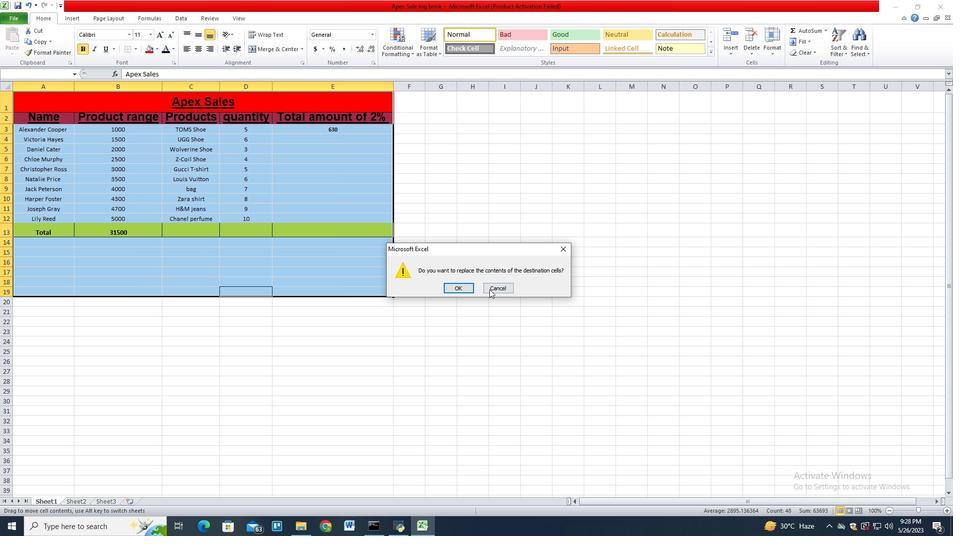 
Action: Mouse pressed left at (494, 290)
Screenshot: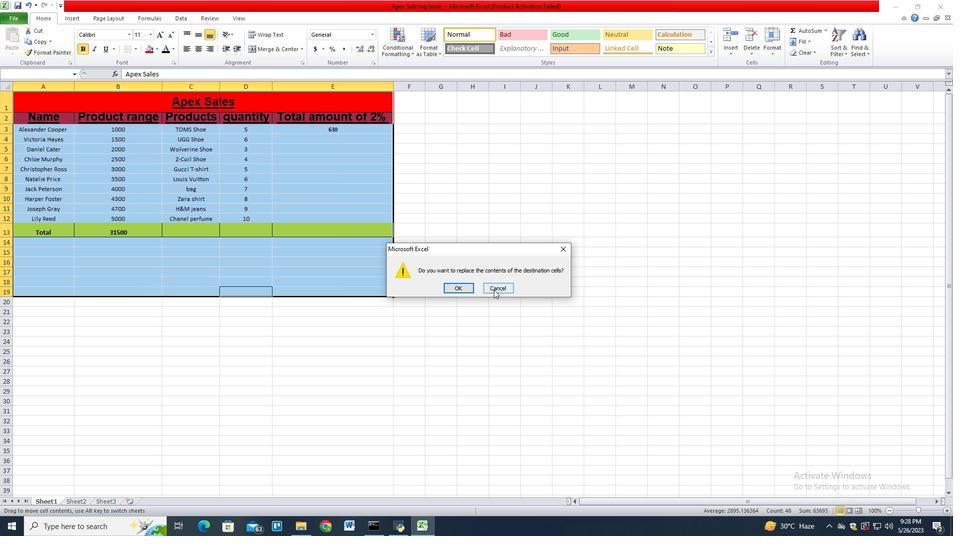 
Action: Mouse moved to (217, 305)
Screenshot: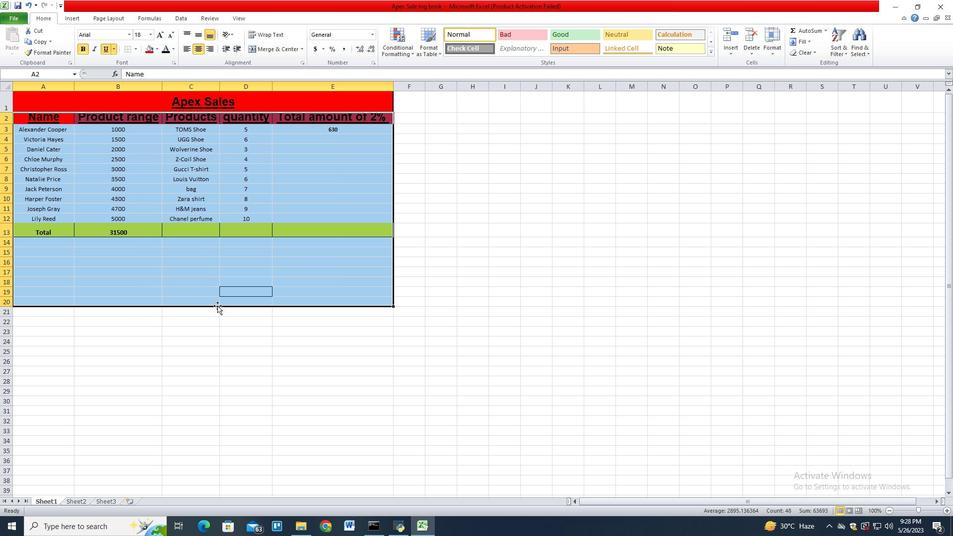 
Action: Mouse pressed left at (217, 305)
Screenshot: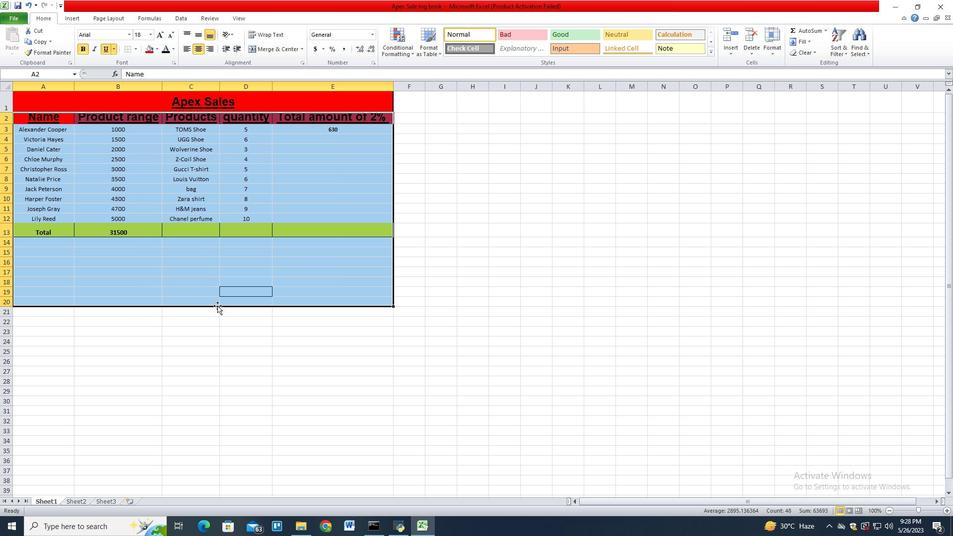 
Action: Mouse moved to (471, 358)
Screenshot: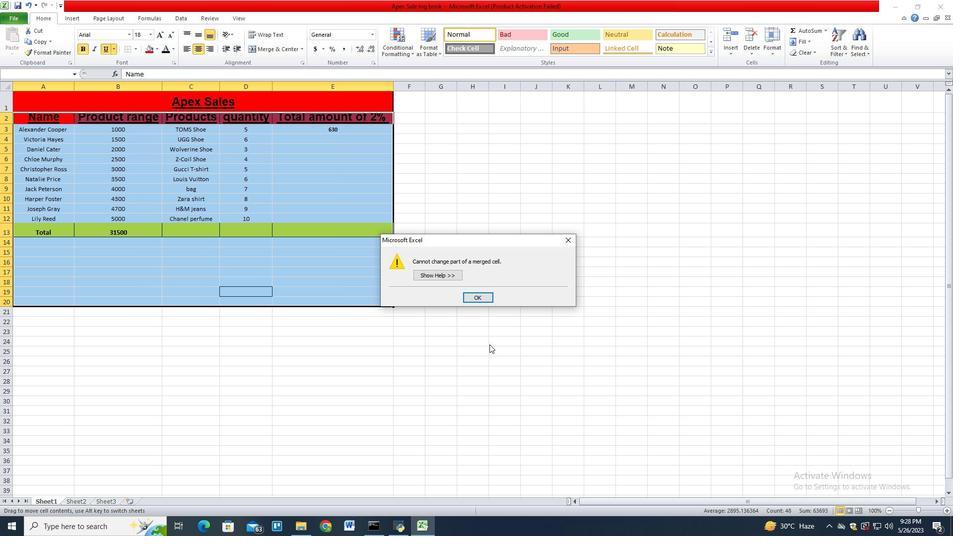 
Action: Mouse pressed left at (471, 358)
Screenshot: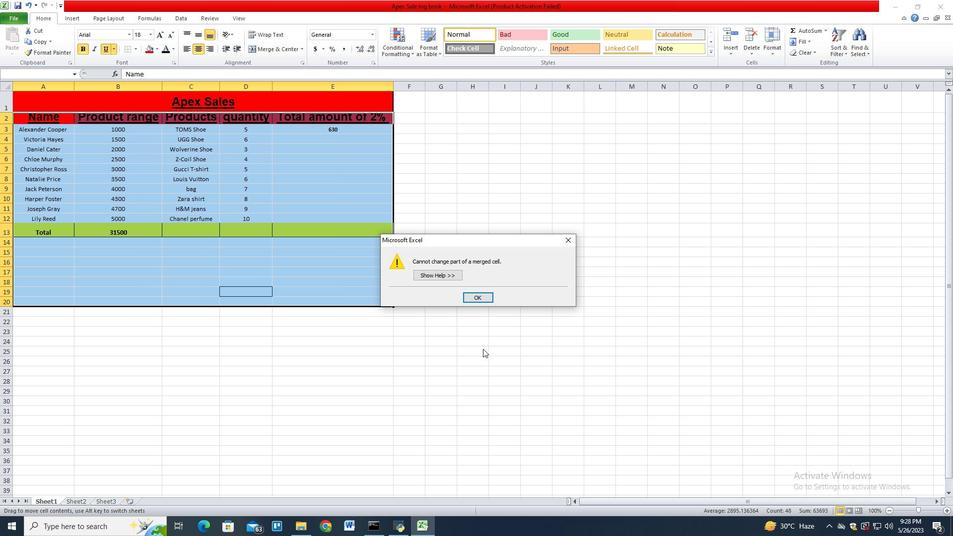 
Action: Mouse moved to (568, 242)
Screenshot: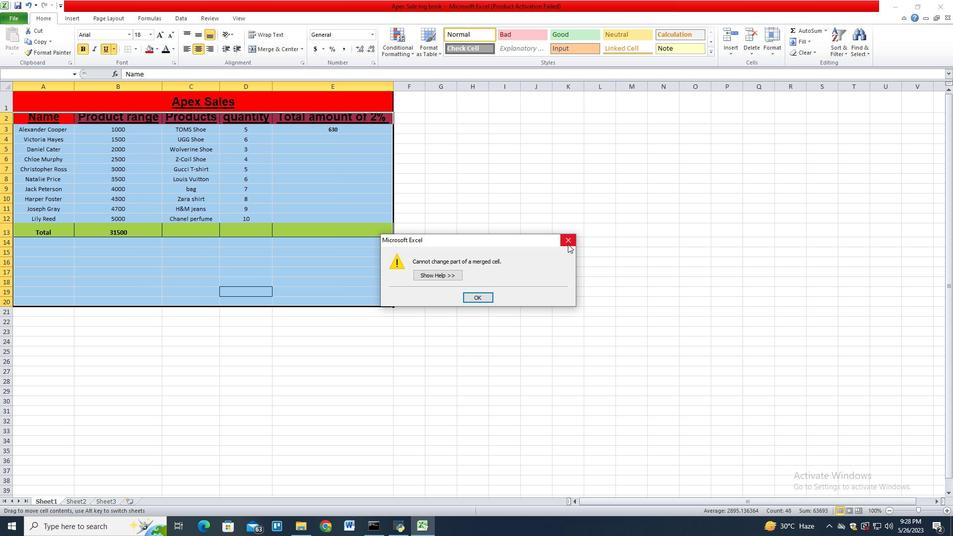 
Action: Mouse pressed left at (568, 242)
Screenshot: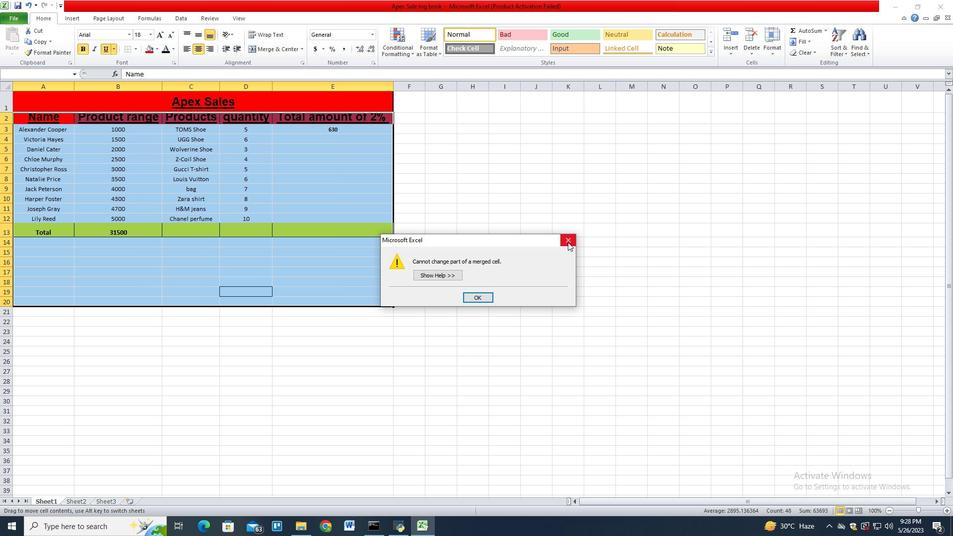 
Action: Mouse moved to (399, 33)
Screenshot: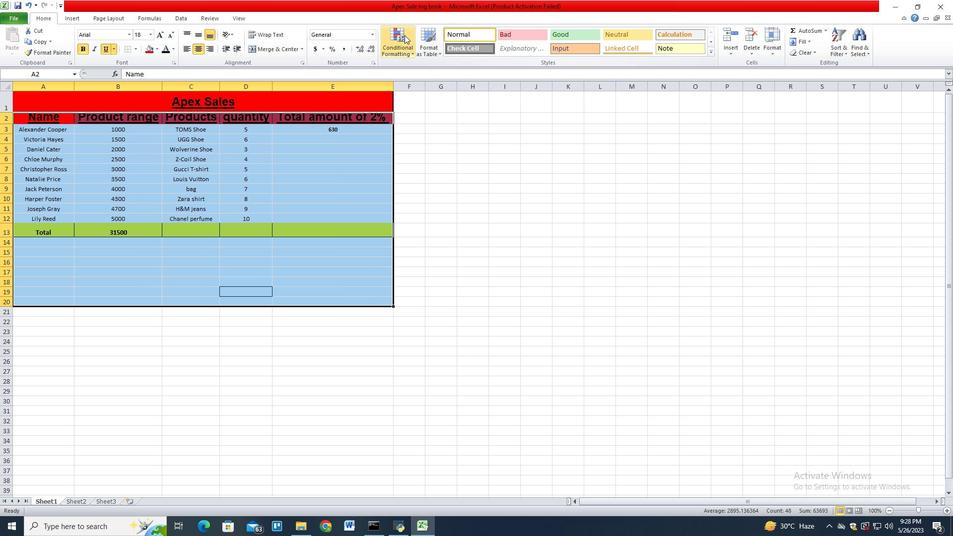 
Action: Mouse pressed left at (399, 33)
Screenshot: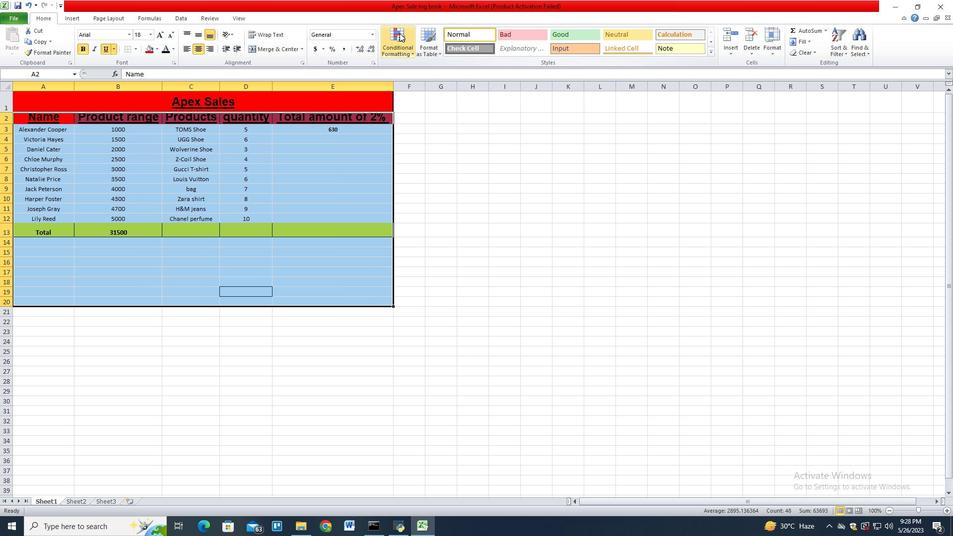 
Action: Mouse moved to (494, 68)
Screenshot: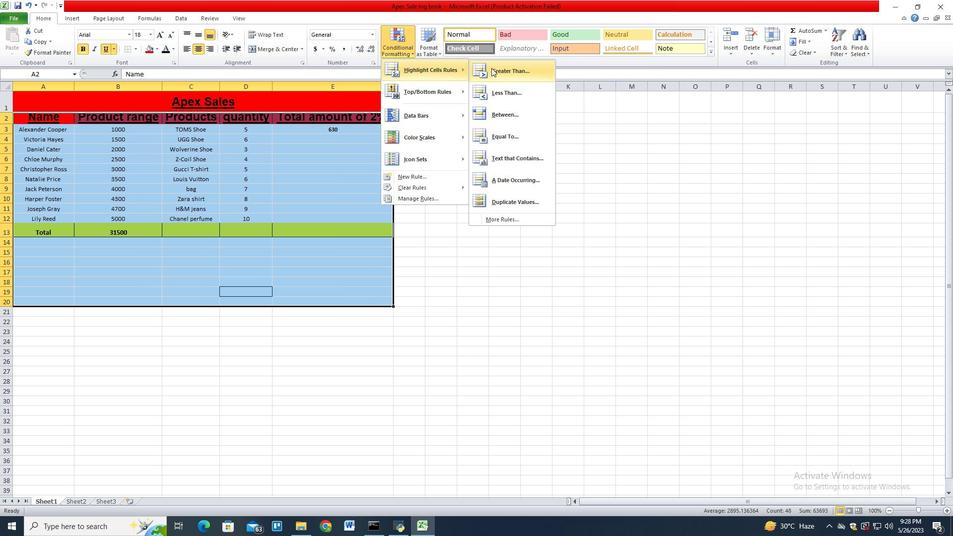 
Action: Mouse pressed left at (494, 68)
Screenshot: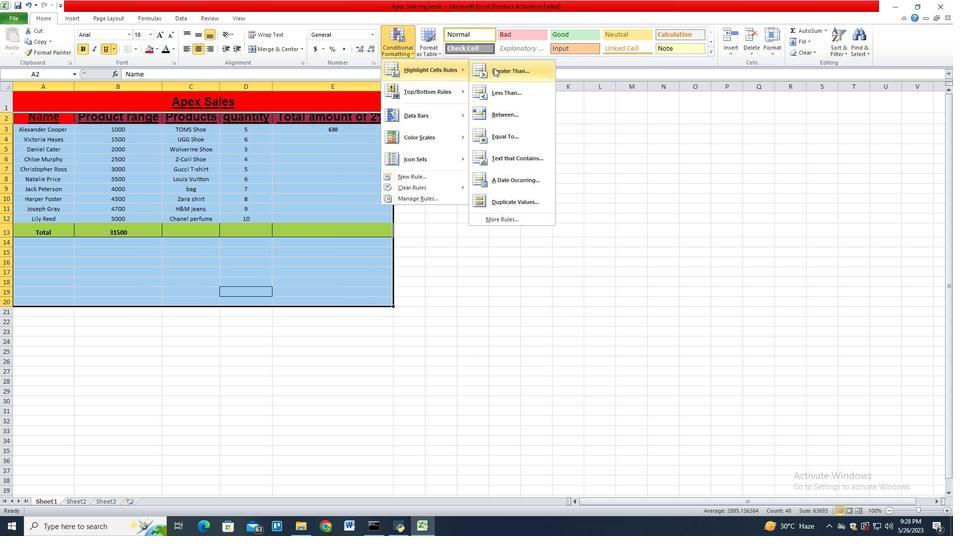
Action: Mouse moved to (210, 250)
Screenshot: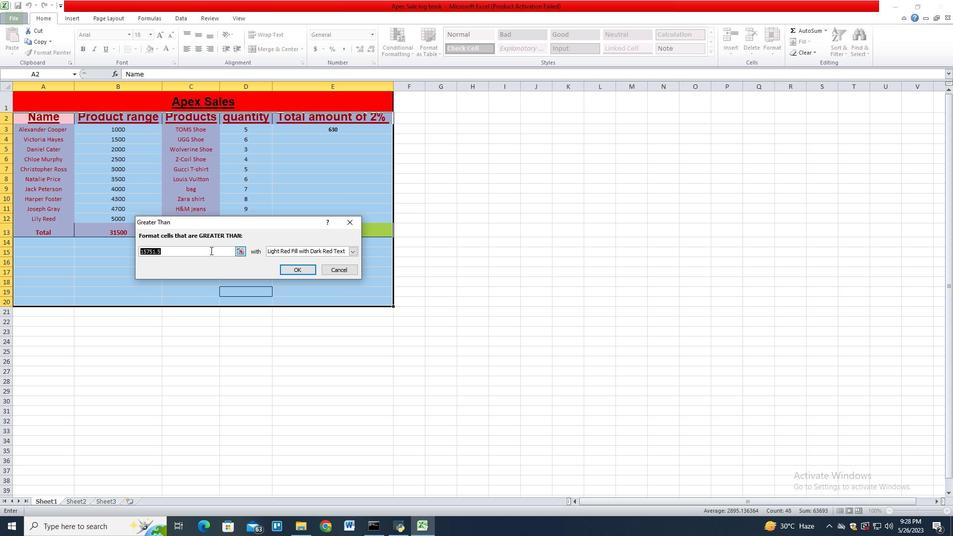 
Action: Key pressed 10
Screenshot: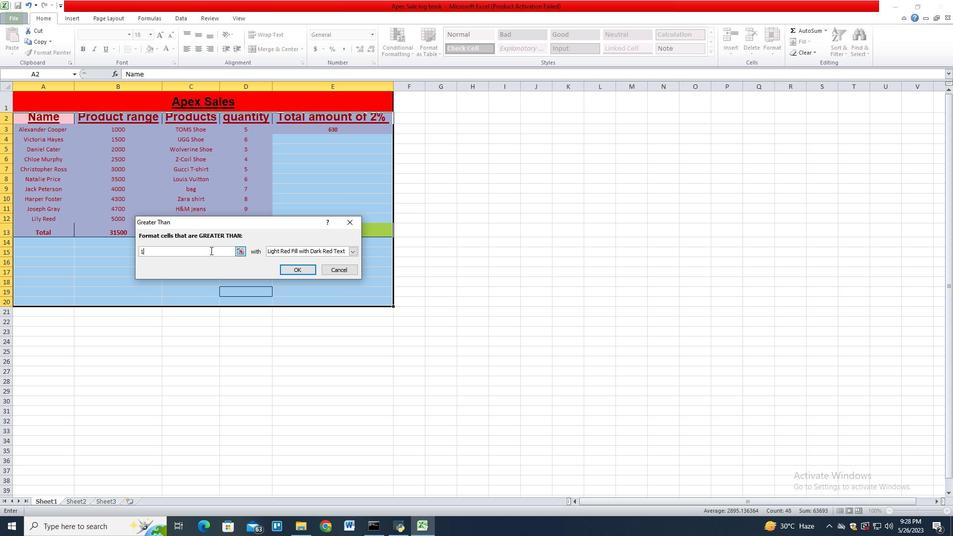 
Action: Mouse moved to (349, 249)
Screenshot: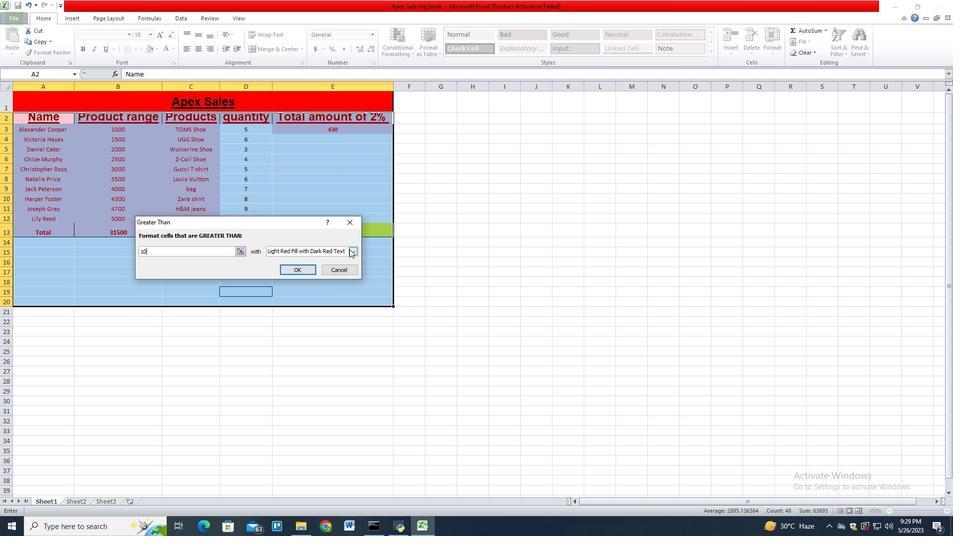 
Action: Mouse pressed left at (349, 249)
Screenshot: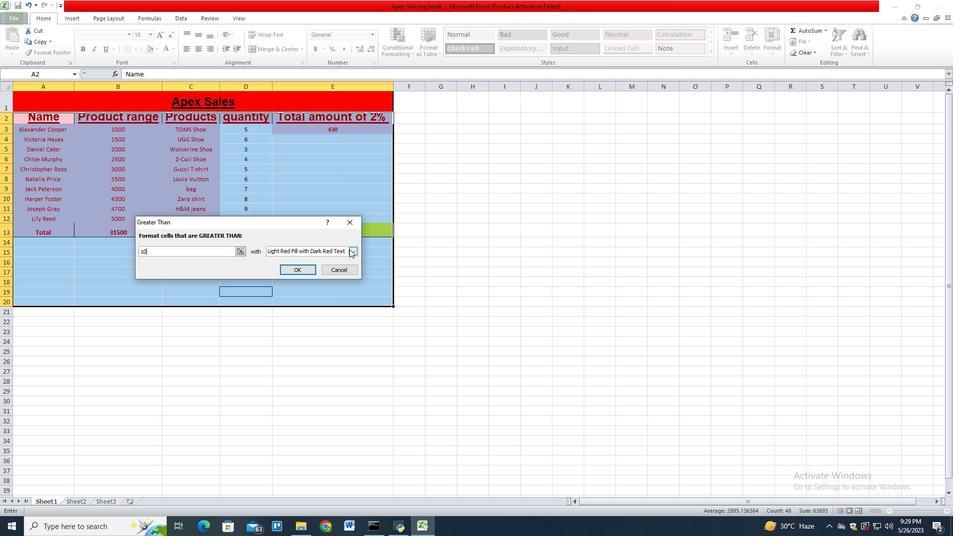 
Action: Mouse moved to (351, 221)
Screenshot: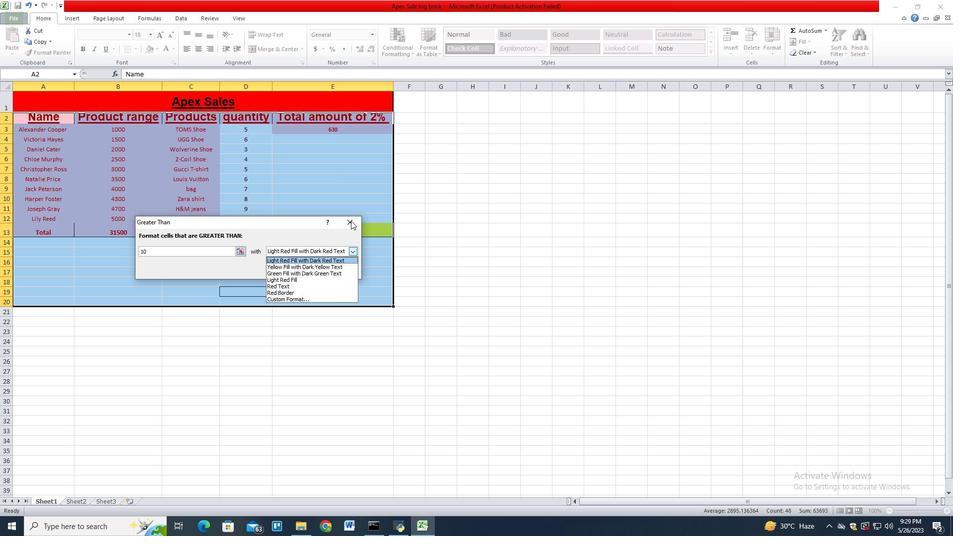 
Action: Mouse pressed left at (351, 221)
Screenshot: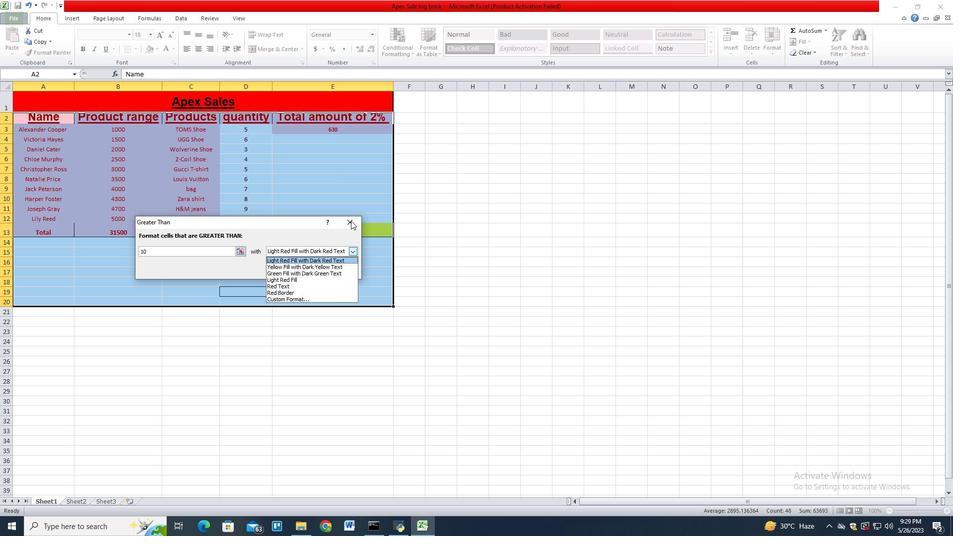 
Action: Mouse moved to (345, 268)
Screenshot: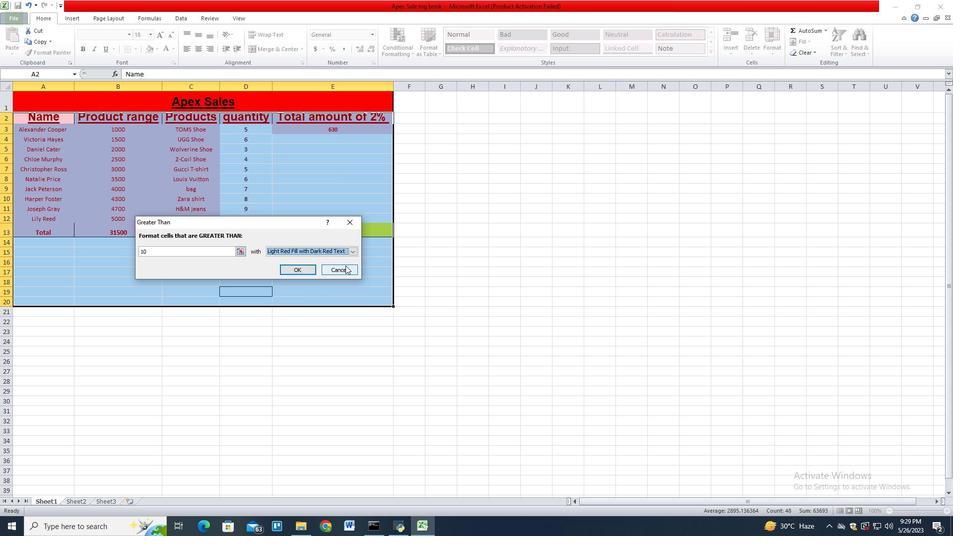 
Action: Mouse pressed left at (345, 268)
Screenshot: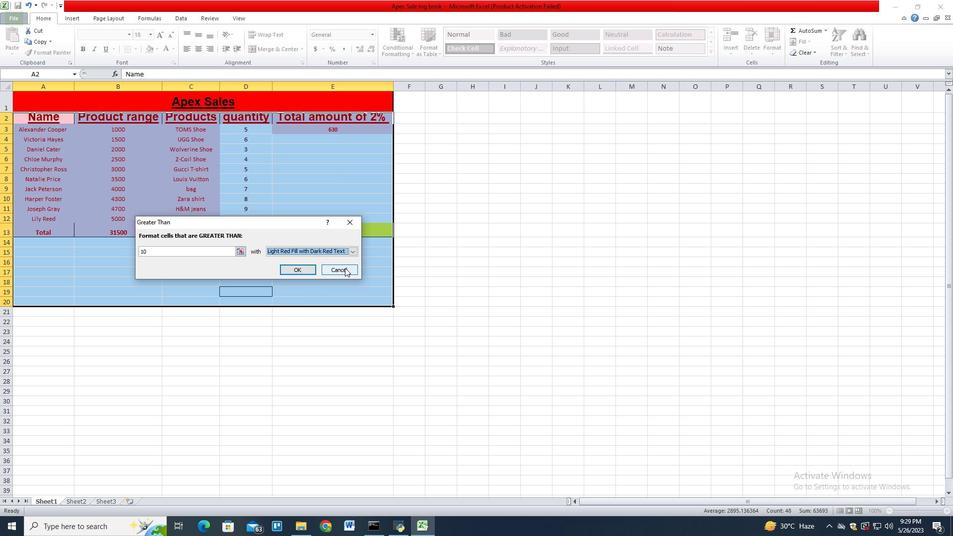 
Action: Mouse moved to (268, 306)
Screenshot: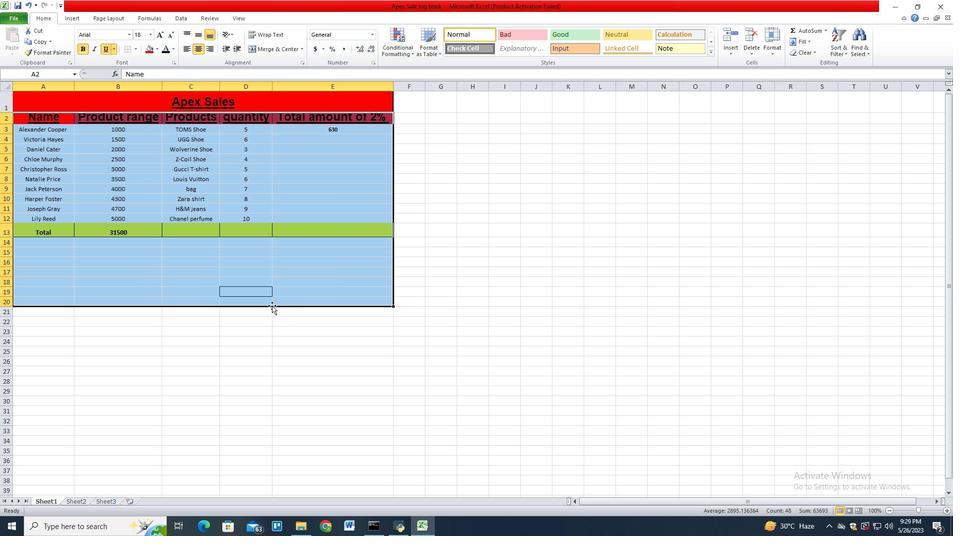 
Action: Mouse pressed left at (268, 306)
Screenshot: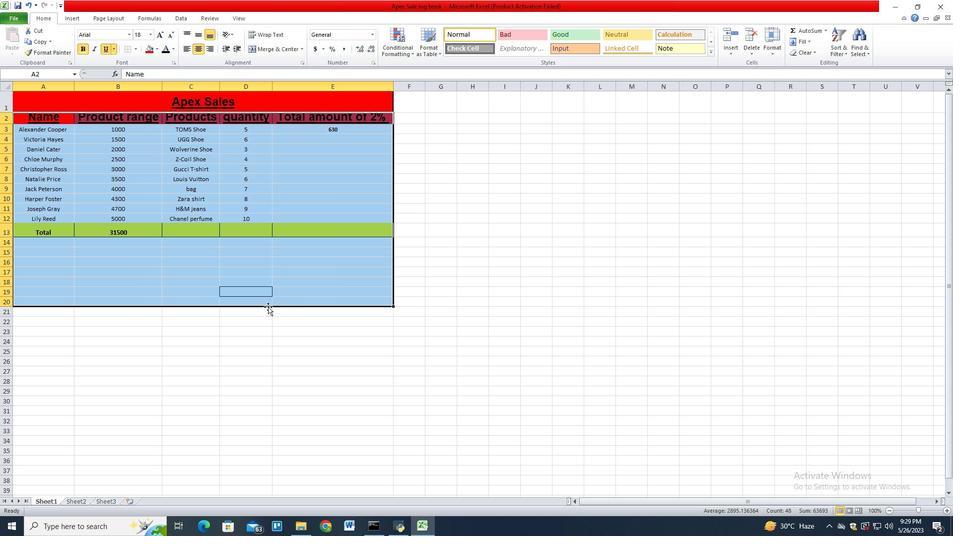 
Action: Mouse moved to (455, 249)
Screenshot: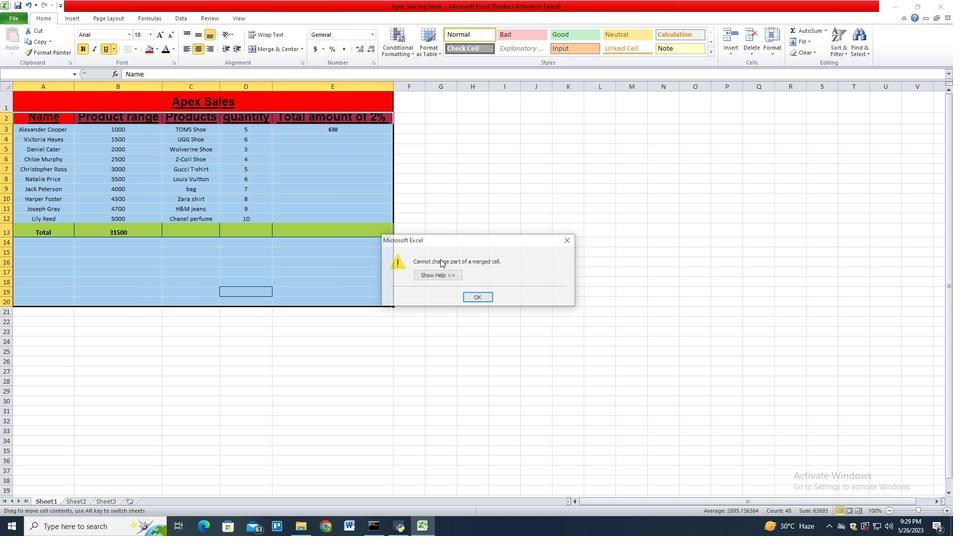 
Action: Mouse pressed left at (455, 249)
Screenshot: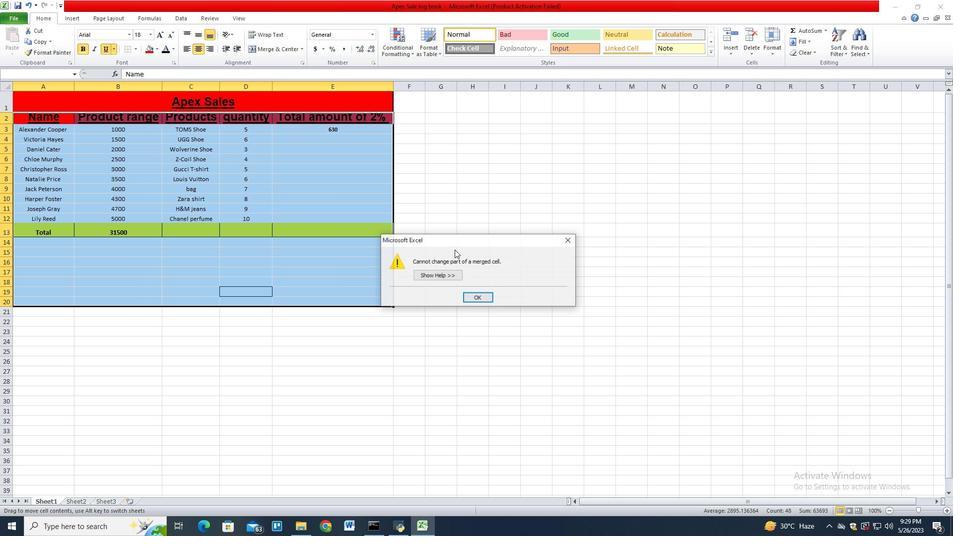 
Action: Mouse moved to (567, 238)
Screenshot: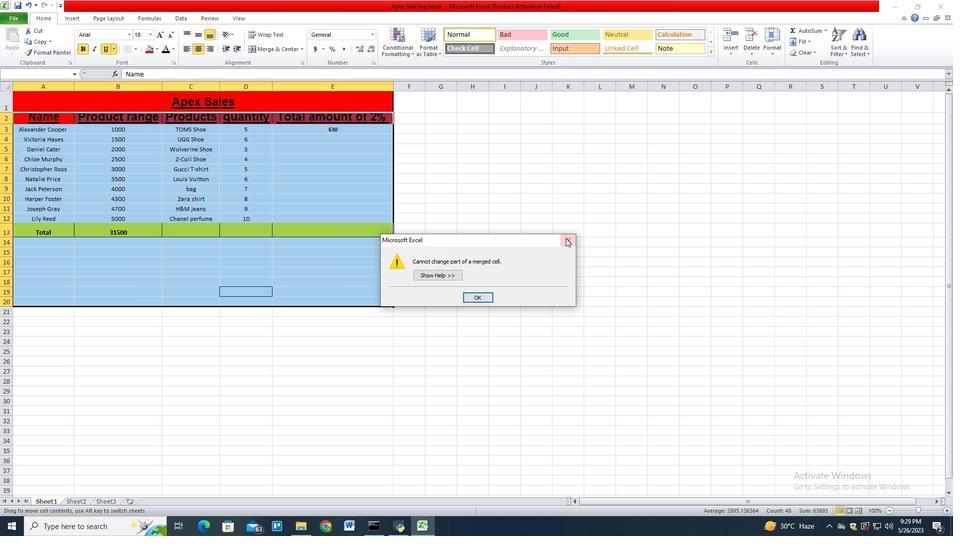 
Action: Mouse pressed left at (567, 238)
Screenshot: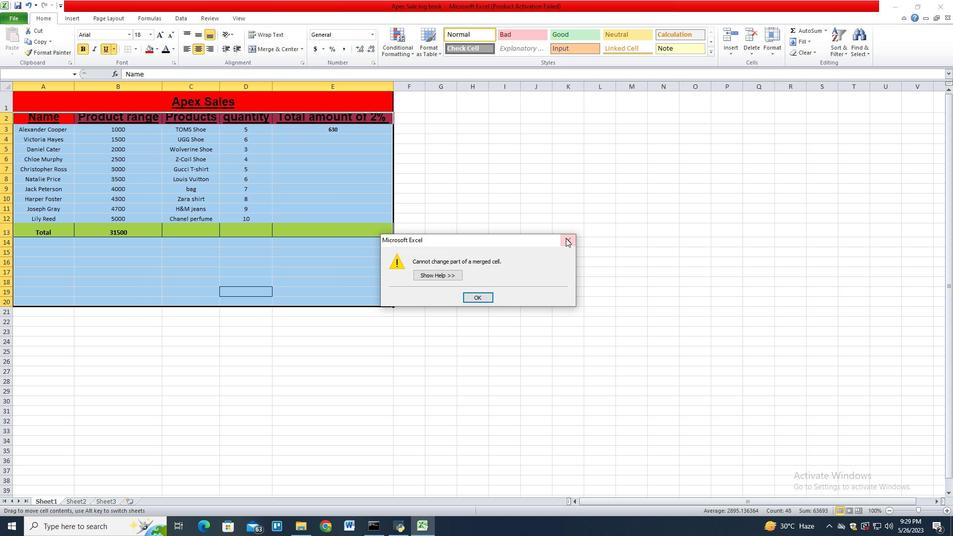 
Action: Mouse moved to (532, 208)
Screenshot: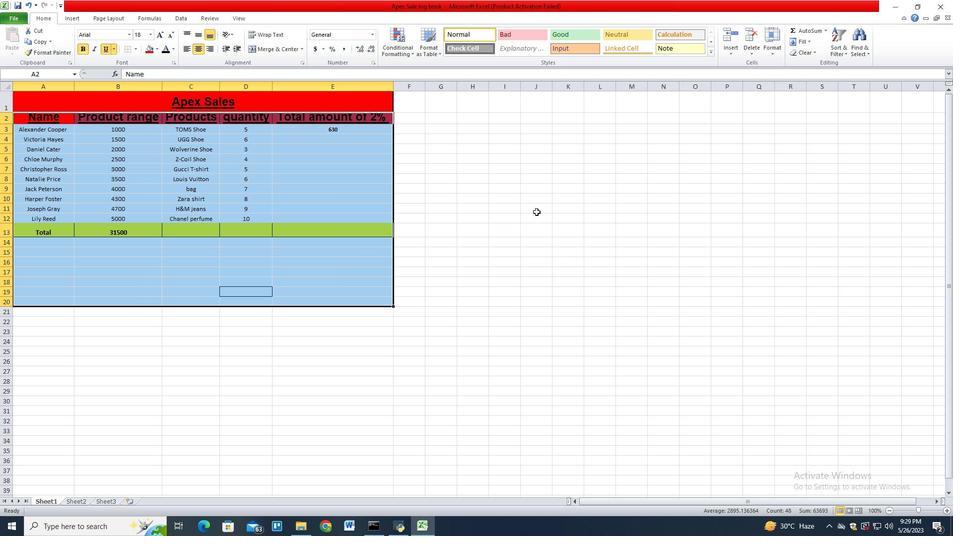 
Action: Mouse pressed left at (532, 208)
Screenshot: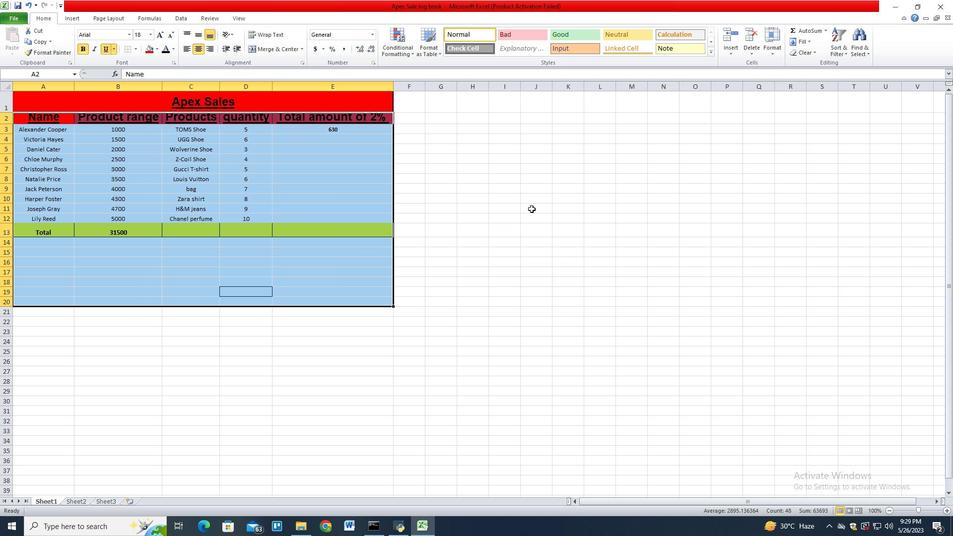 
Action: Mouse moved to (418, 278)
Screenshot: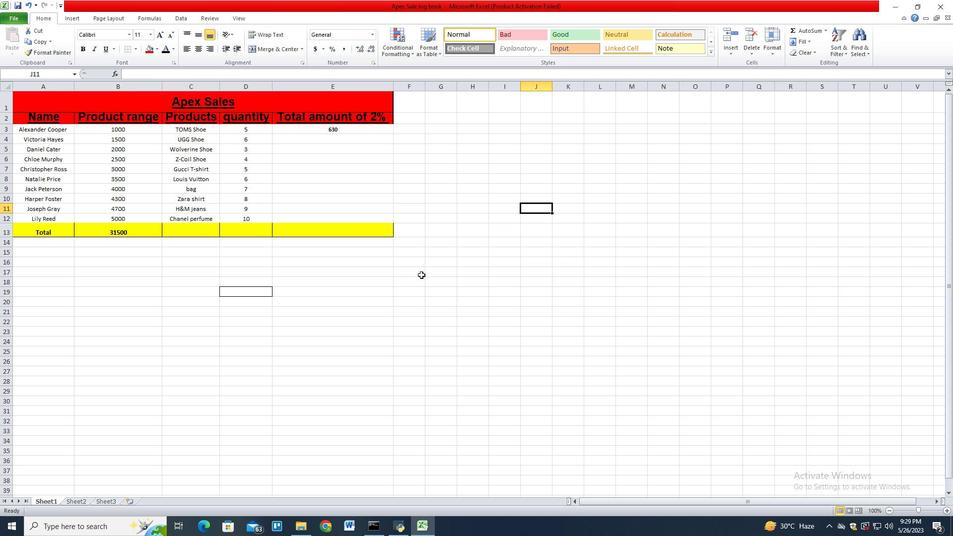 
